 Task: Look for space in Thành Ph? Thái Nguyên, Vietnam from 1st June, 2023 to 9th June, 2023 for 6 adults in price range Rs.6000 to Rs.12000. Place can be entire place with 3 bedrooms having 3 beds and 3 bathrooms. Property type can be house, flat, guest house. Booking option can be shelf check-in. Required host language is English.
Action: Mouse moved to (455, 93)
Screenshot: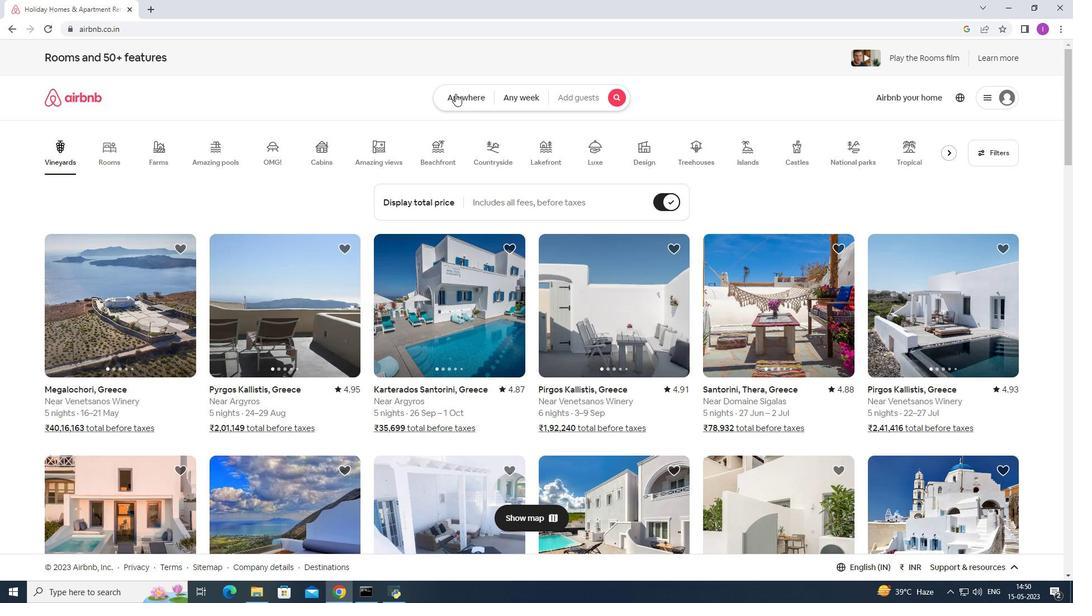 
Action: Mouse pressed left at (455, 93)
Screenshot: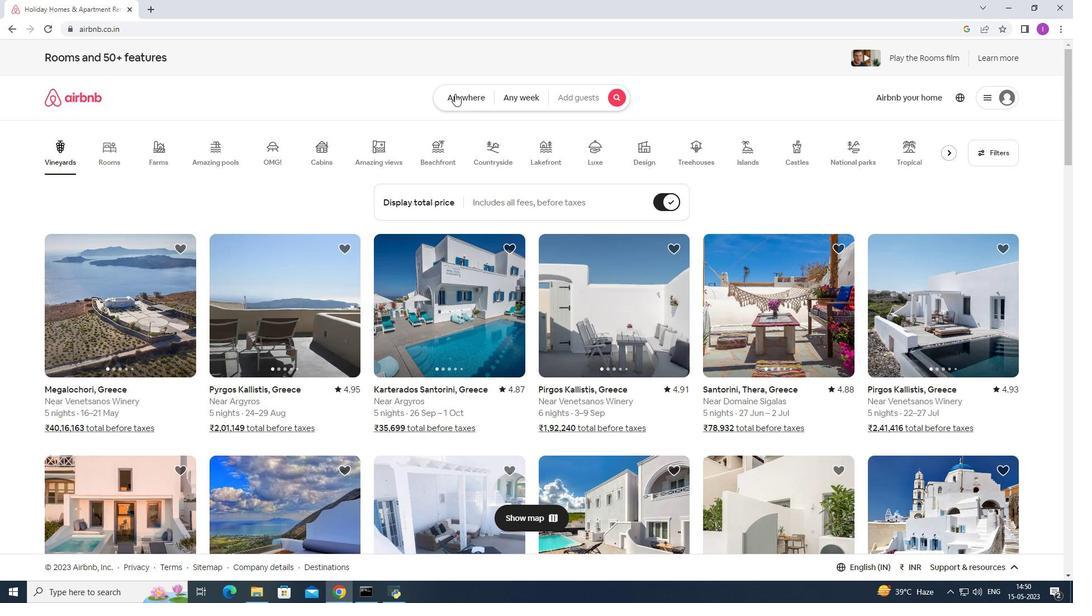 
Action: Mouse moved to (375, 143)
Screenshot: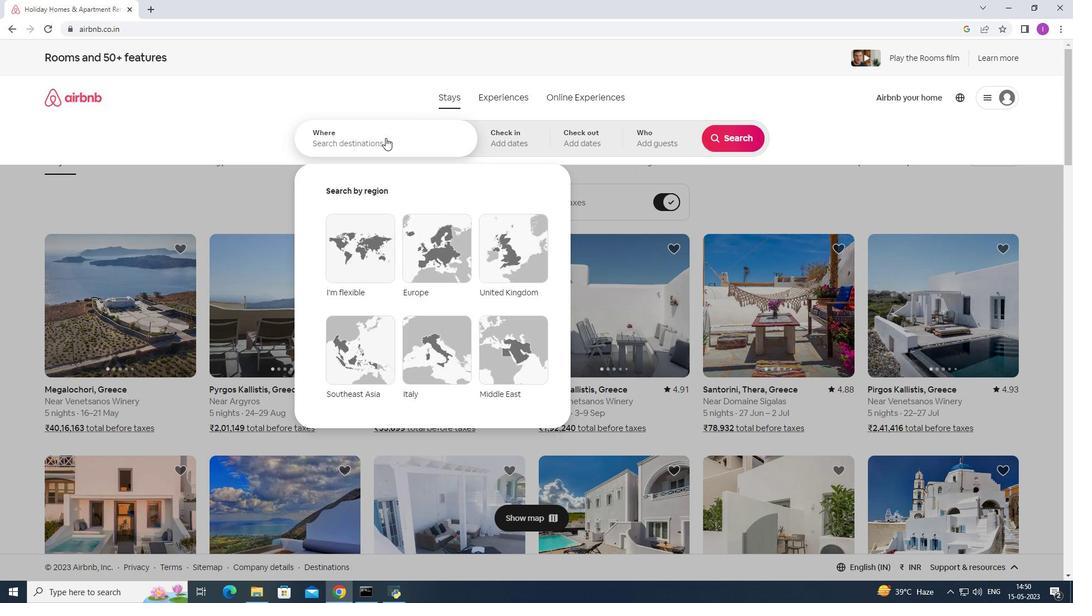 
Action: Mouse pressed left at (375, 143)
Screenshot: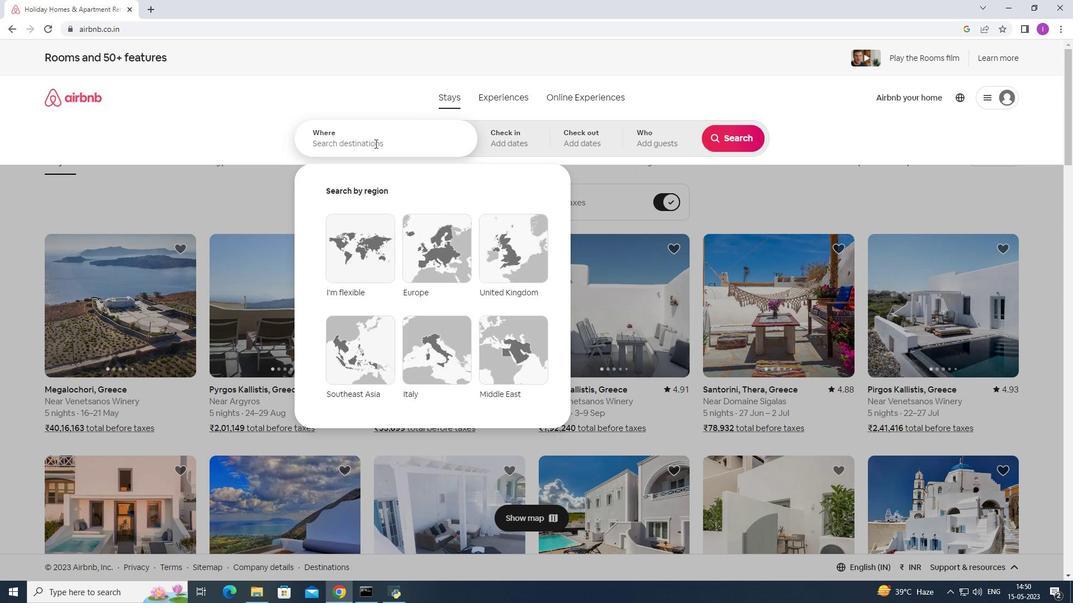 
Action: Mouse moved to (375, 140)
Screenshot: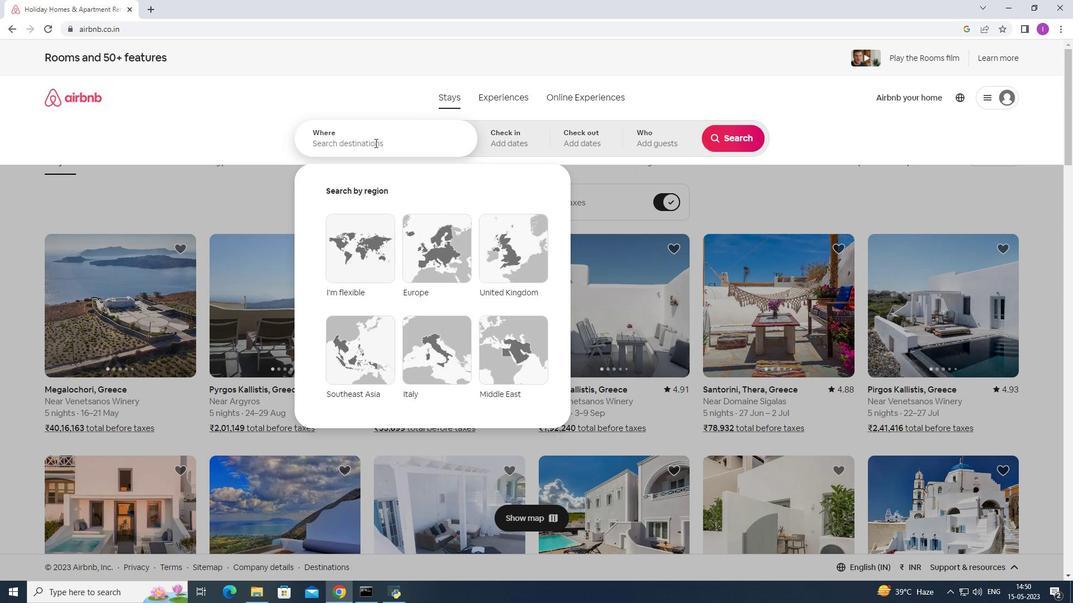 
Action: Key pressed <Key.shift><Key.shift><Key.shift>Thanh<Key.space>ph<Key.space>thi<Key.space><Key.shift>Nguyen
Screenshot: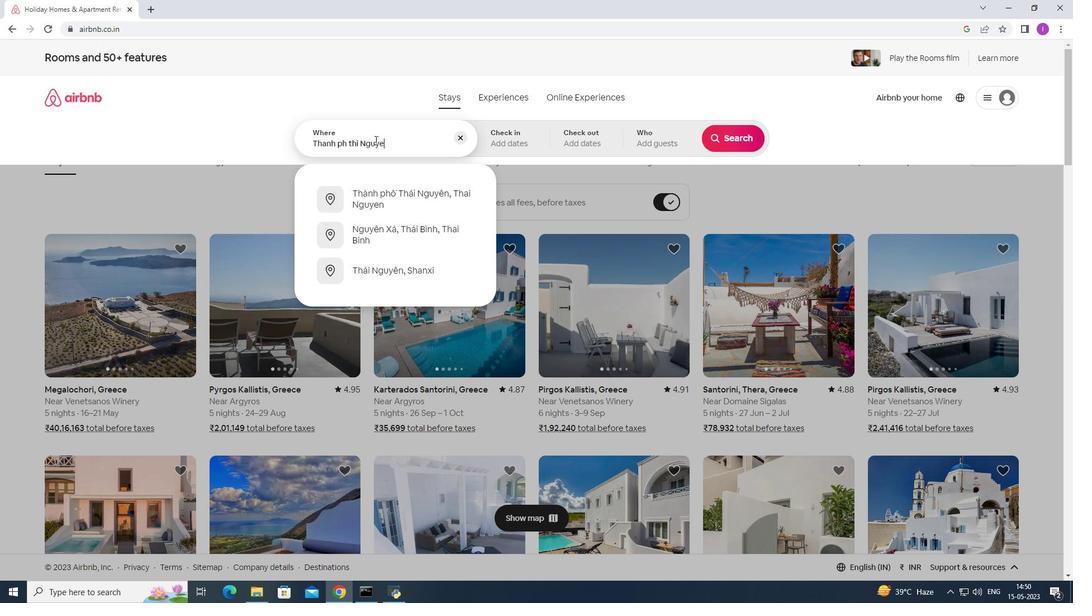 
Action: Mouse moved to (424, 192)
Screenshot: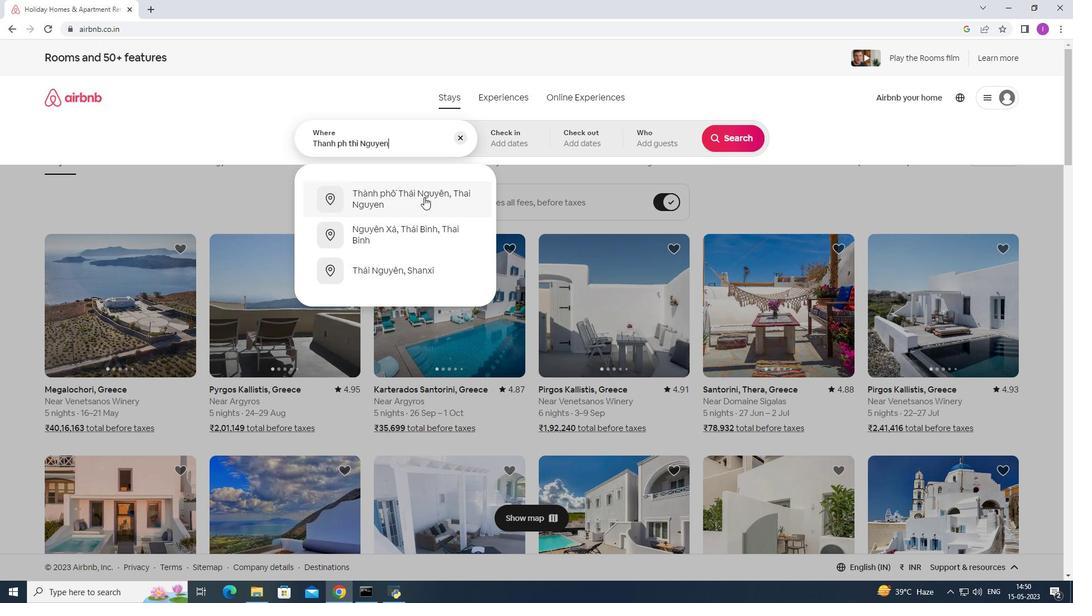 
Action: Mouse pressed left at (424, 192)
Screenshot: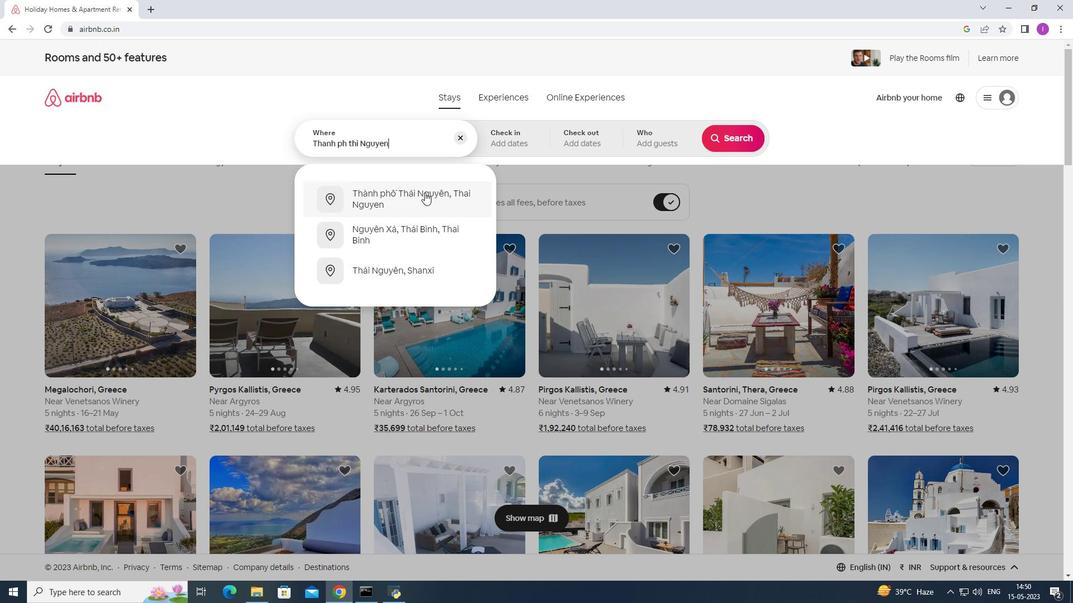 
Action: Mouse moved to (597, 142)
Screenshot: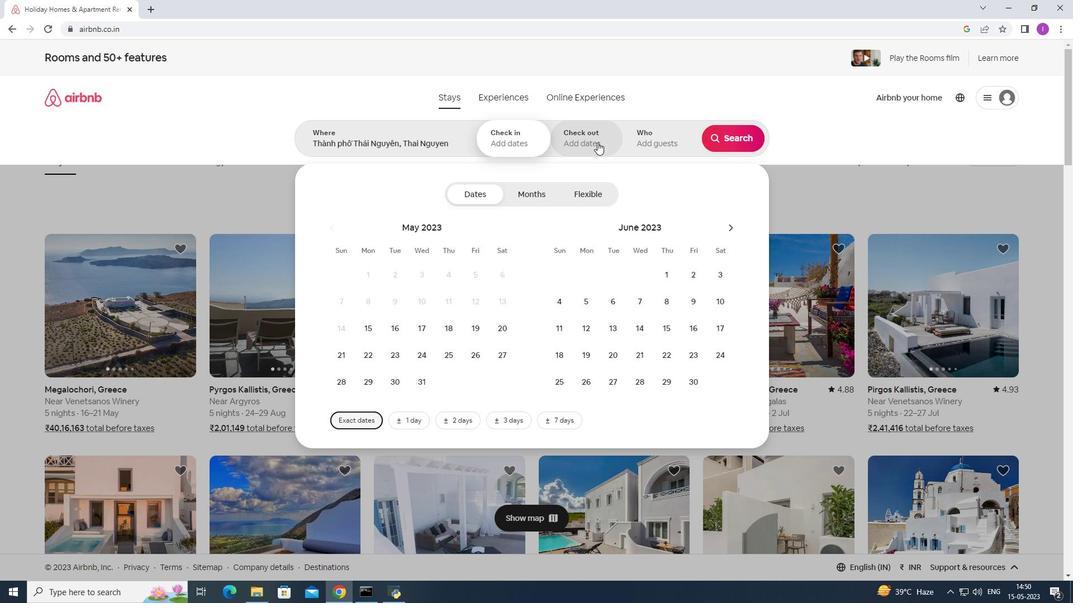 
Action: Mouse pressed left at (597, 142)
Screenshot: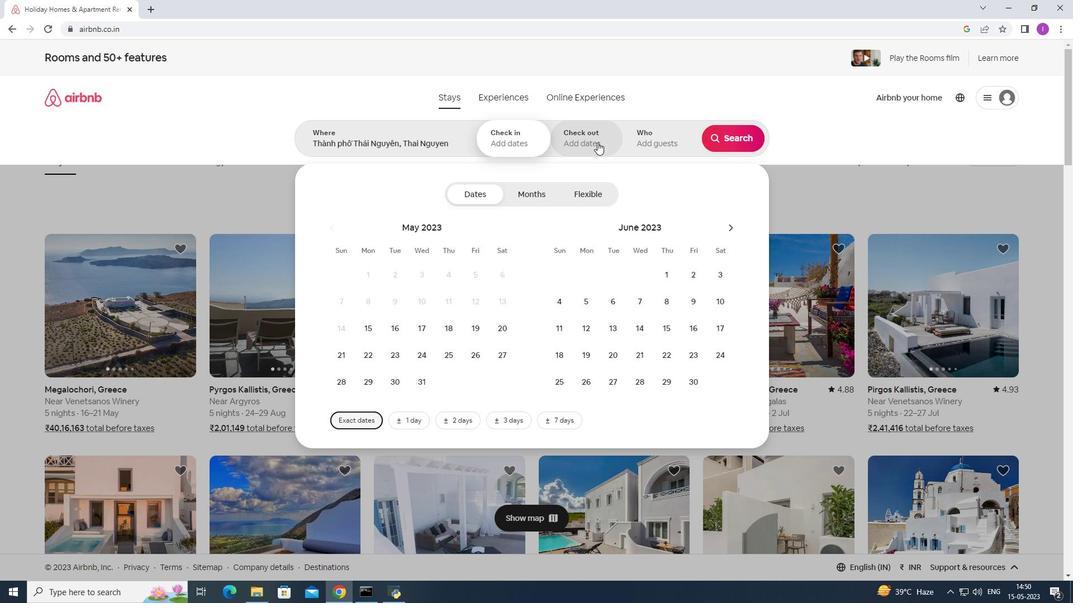 
Action: Mouse moved to (727, 229)
Screenshot: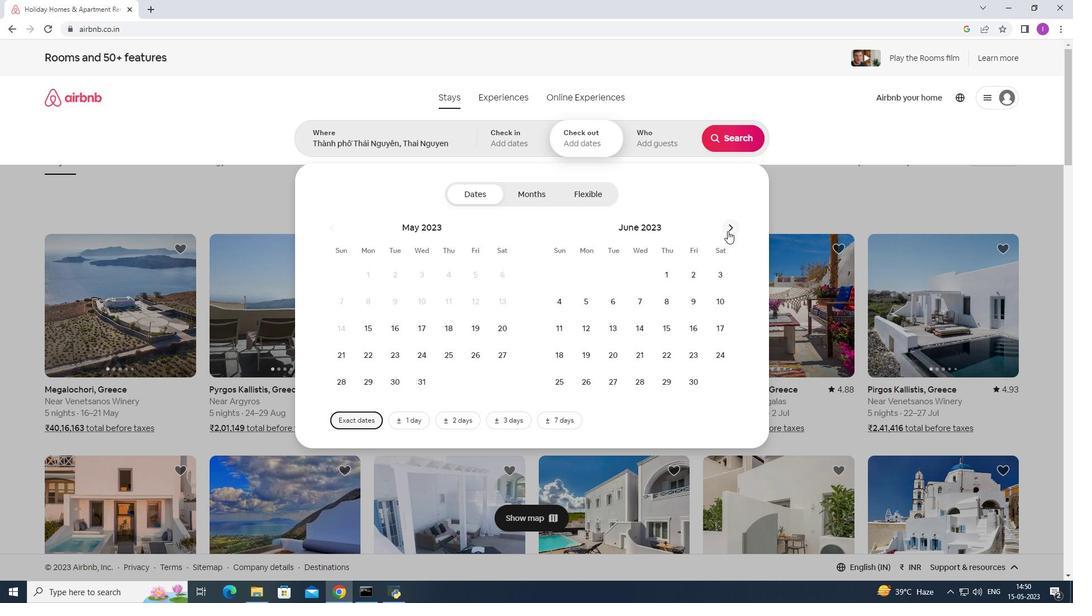 
Action: Mouse pressed left at (727, 229)
Screenshot: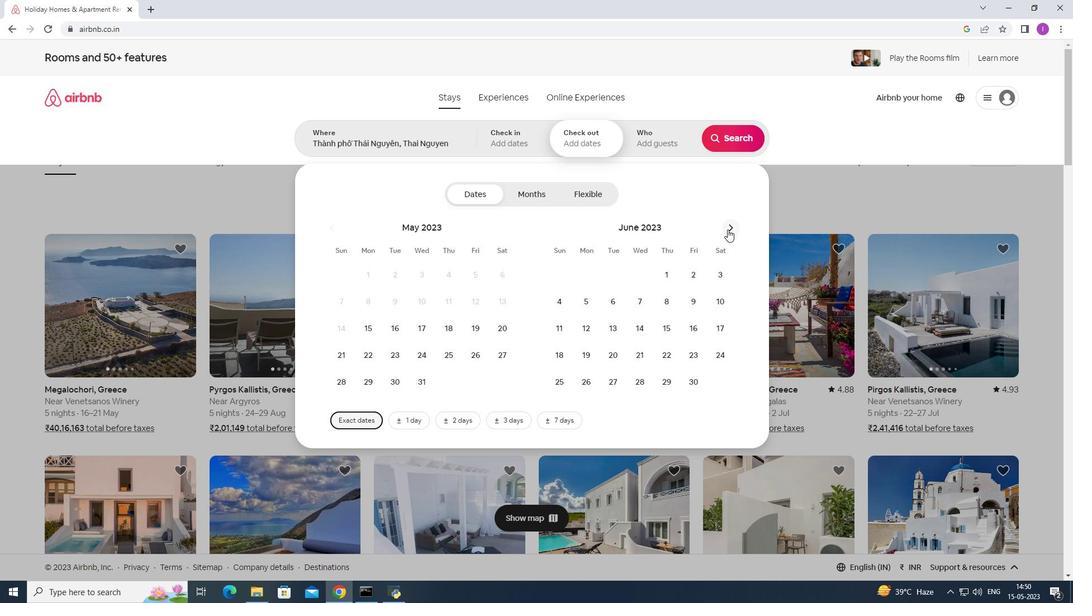 
Action: Mouse moved to (443, 276)
Screenshot: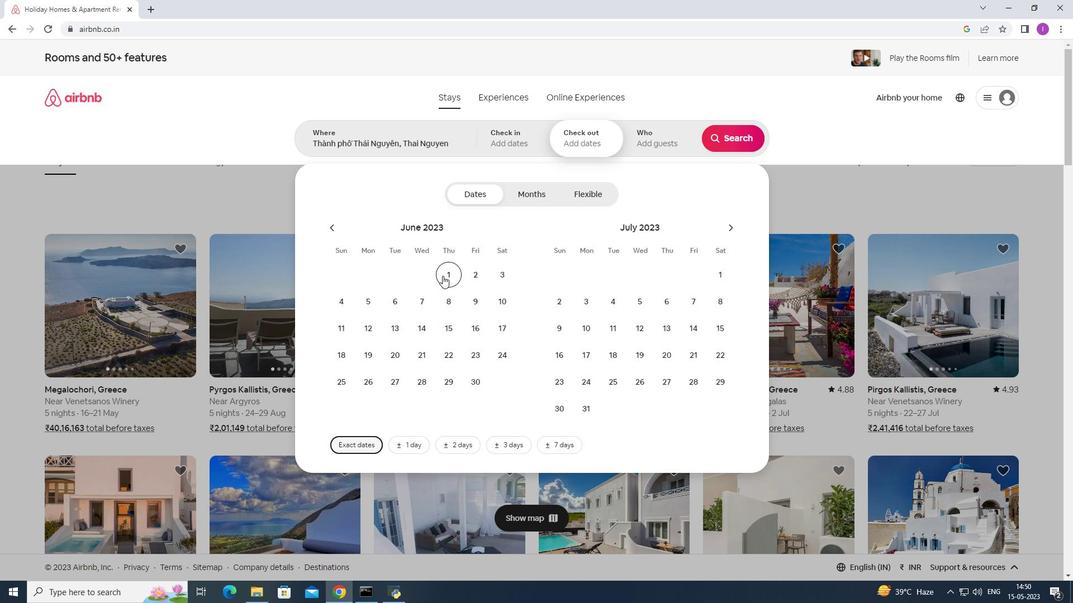 
Action: Mouse pressed left at (443, 276)
Screenshot: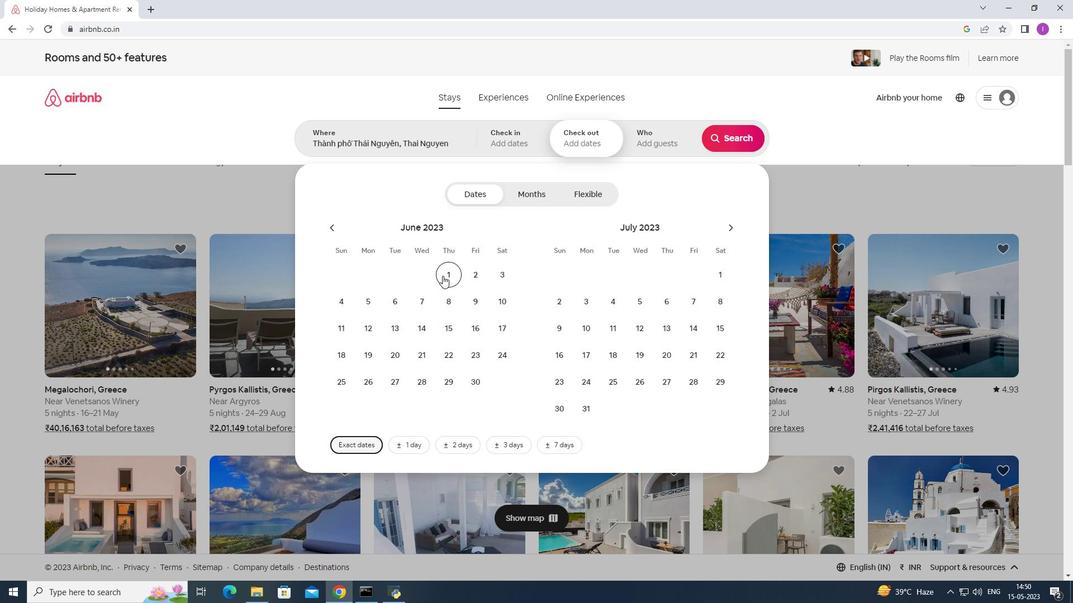 
Action: Mouse moved to (476, 308)
Screenshot: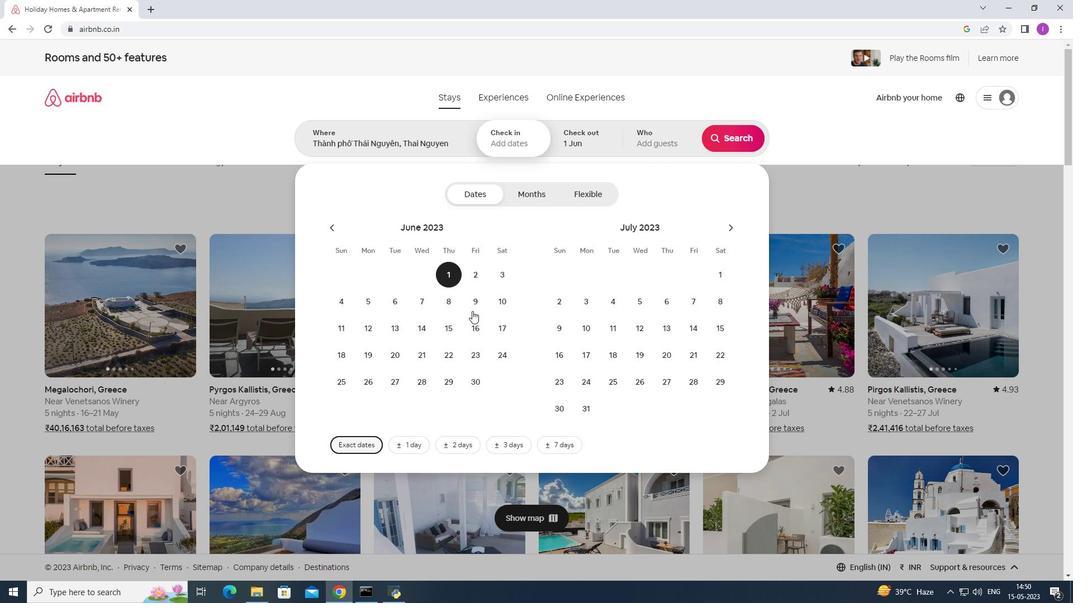 
Action: Mouse pressed left at (476, 308)
Screenshot: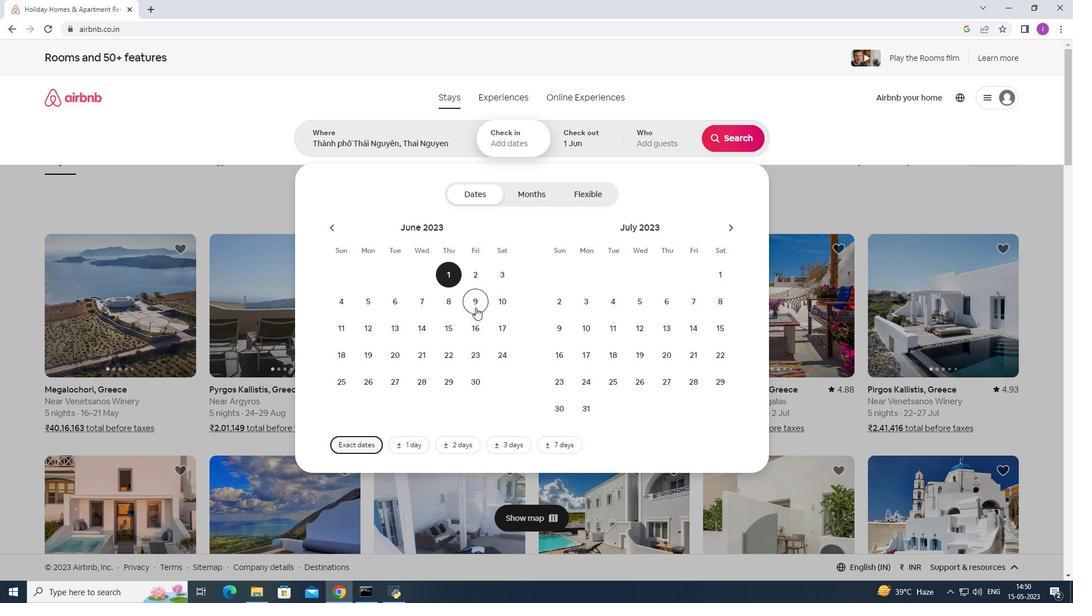 
Action: Mouse moved to (447, 280)
Screenshot: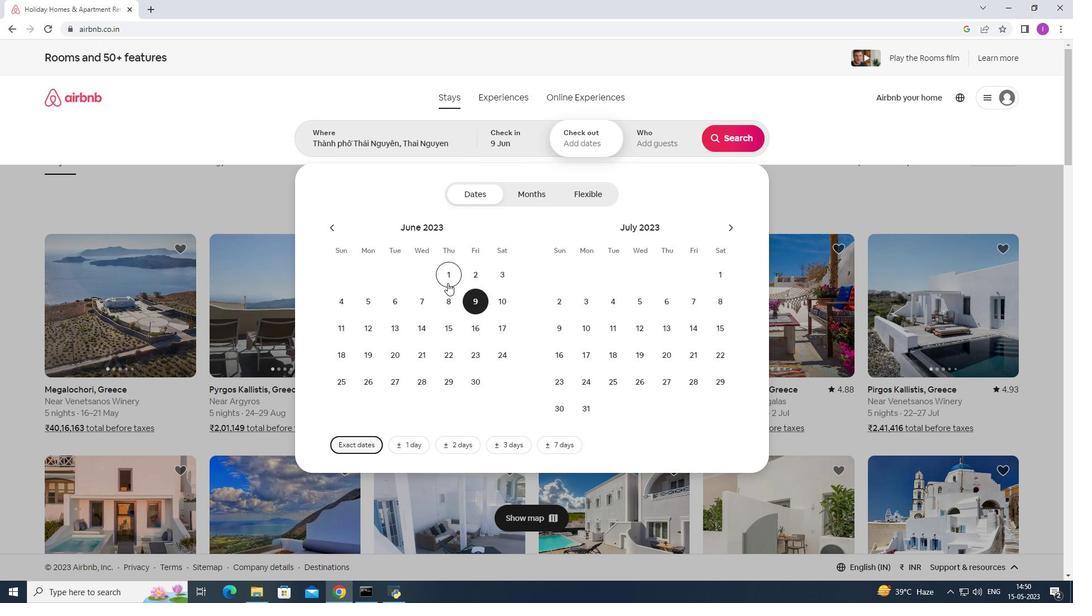 
Action: Mouse pressed left at (447, 280)
Screenshot: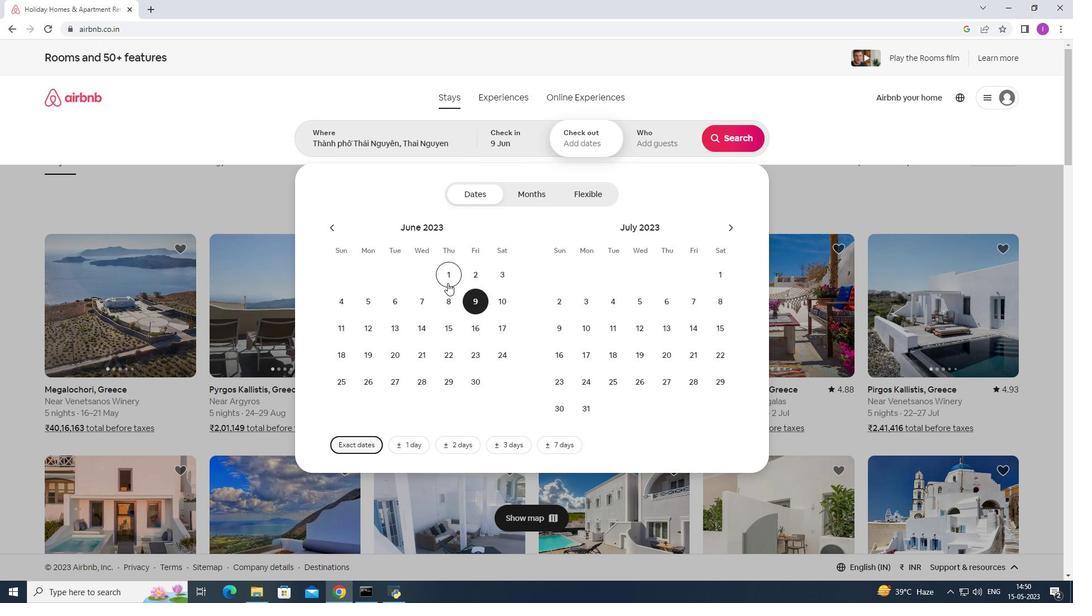 
Action: Mouse moved to (474, 294)
Screenshot: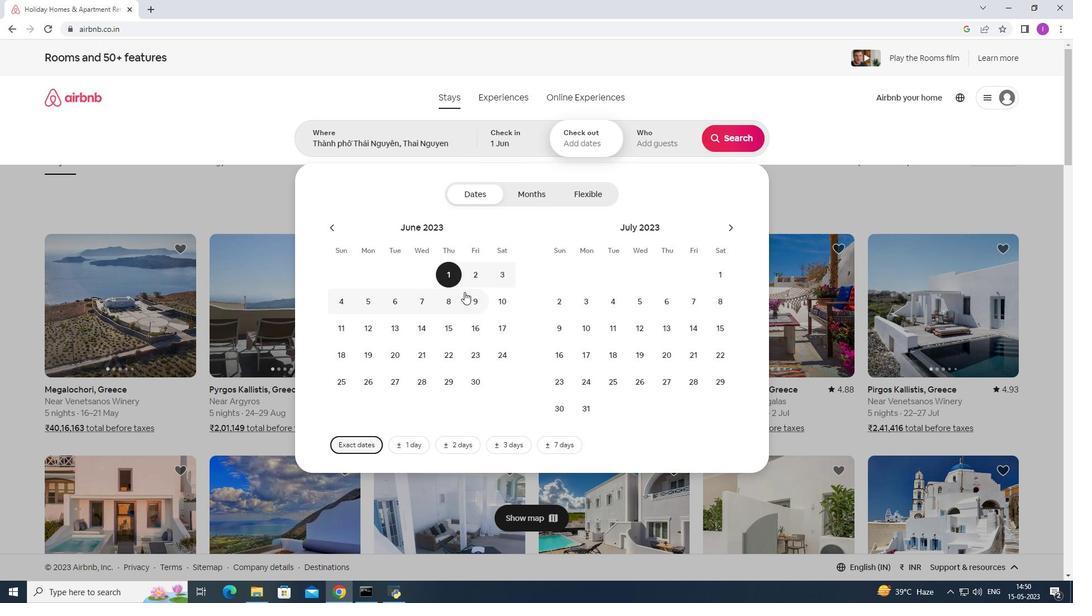 
Action: Mouse pressed left at (474, 294)
Screenshot: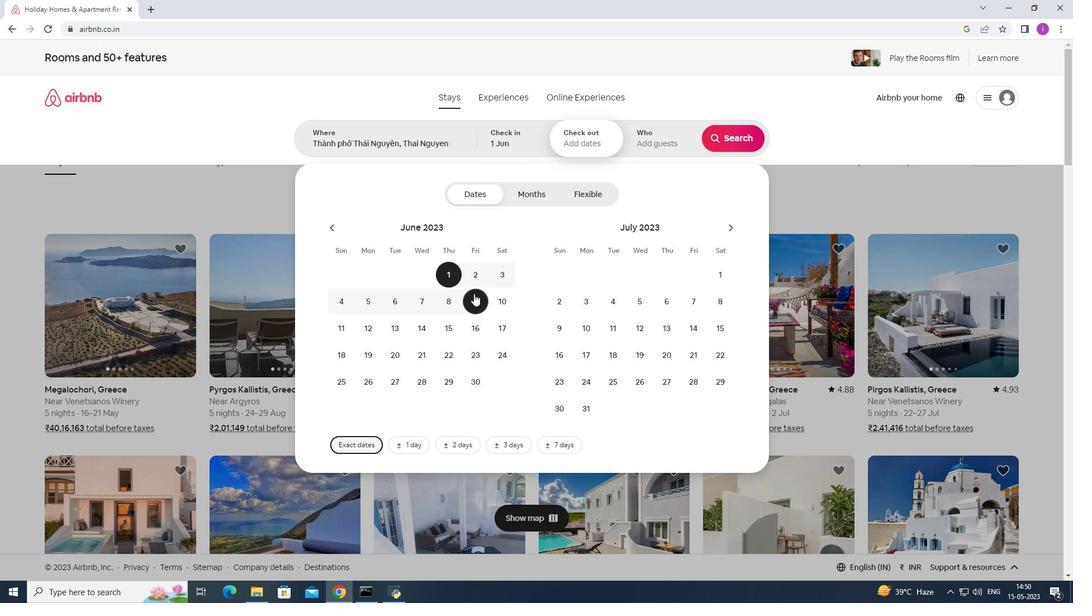 
Action: Mouse moved to (656, 141)
Screenshot: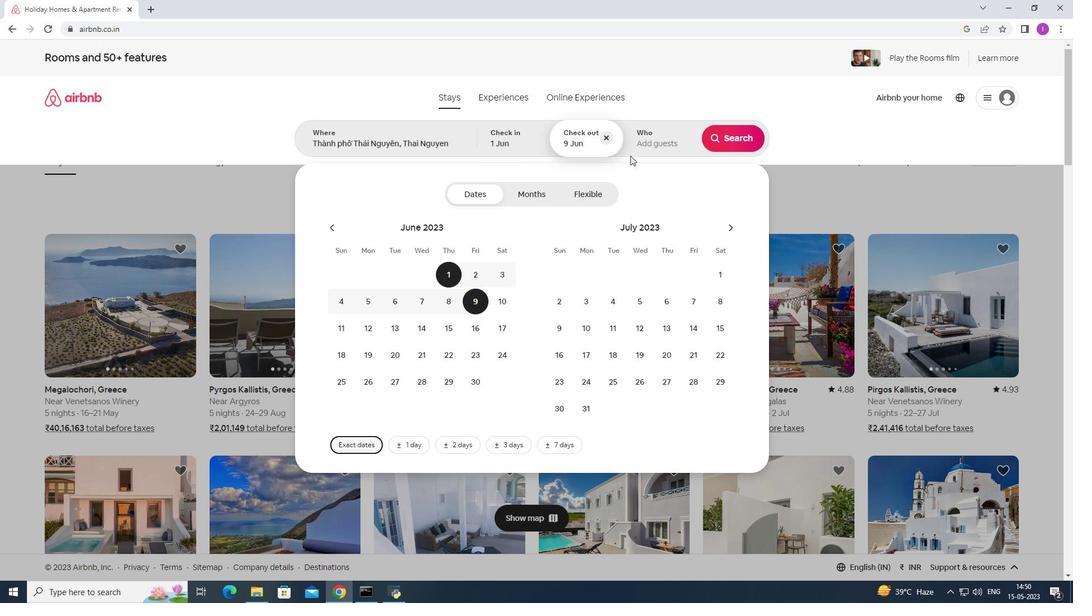 
Action: Mouse pressed left at (656, 141)
Screenshot: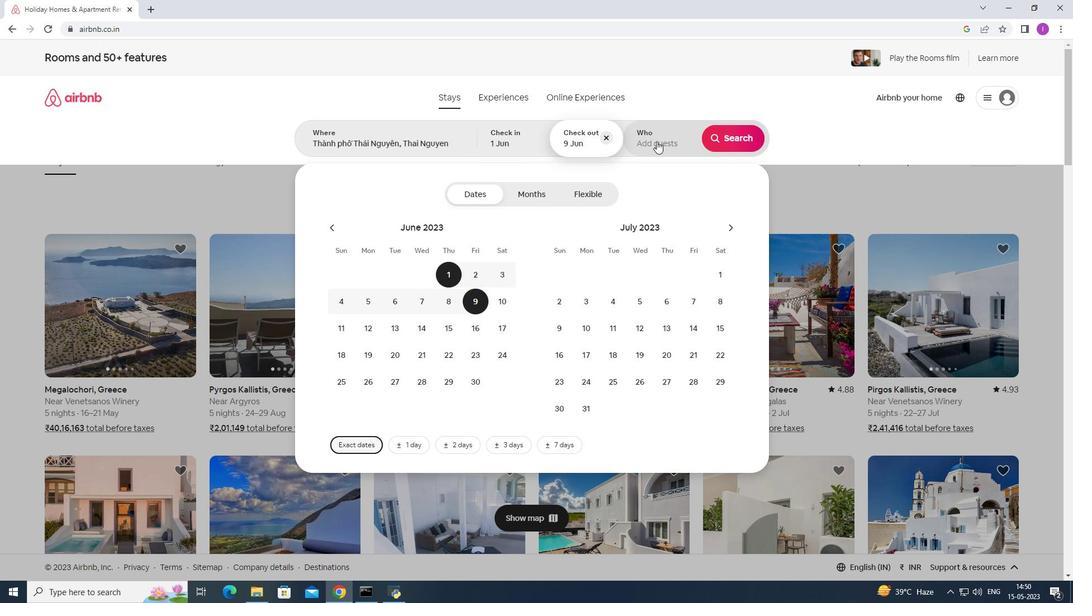 
Action: Mouse moved to (742, 199)
Screenshot: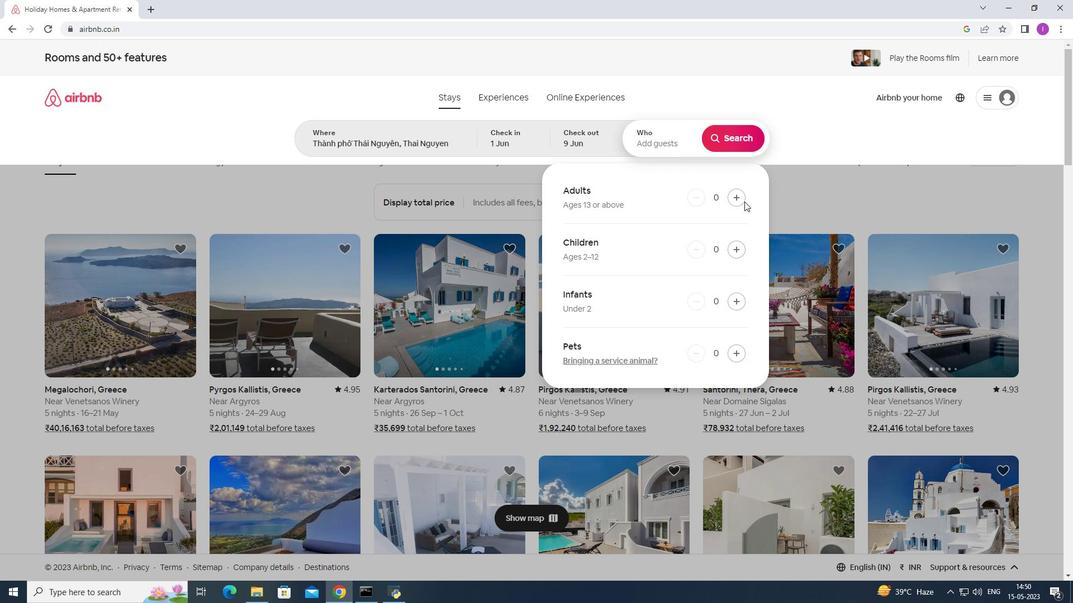 
Action: Mouse pressed left at (742, 199)
Screenshot: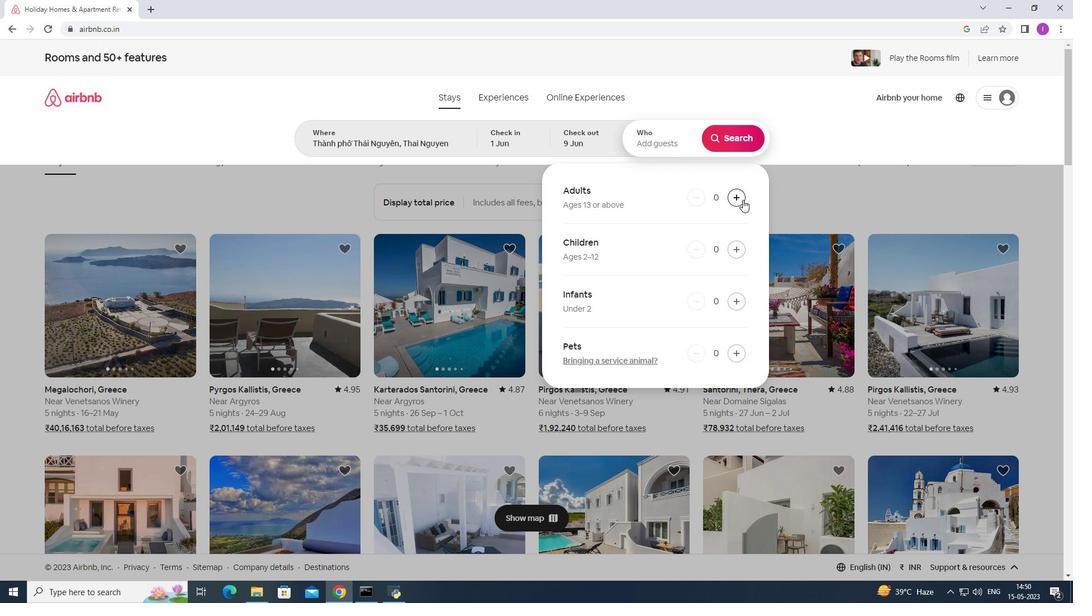 
Action: Mouse pressed left at (742, 199)
Screenshot: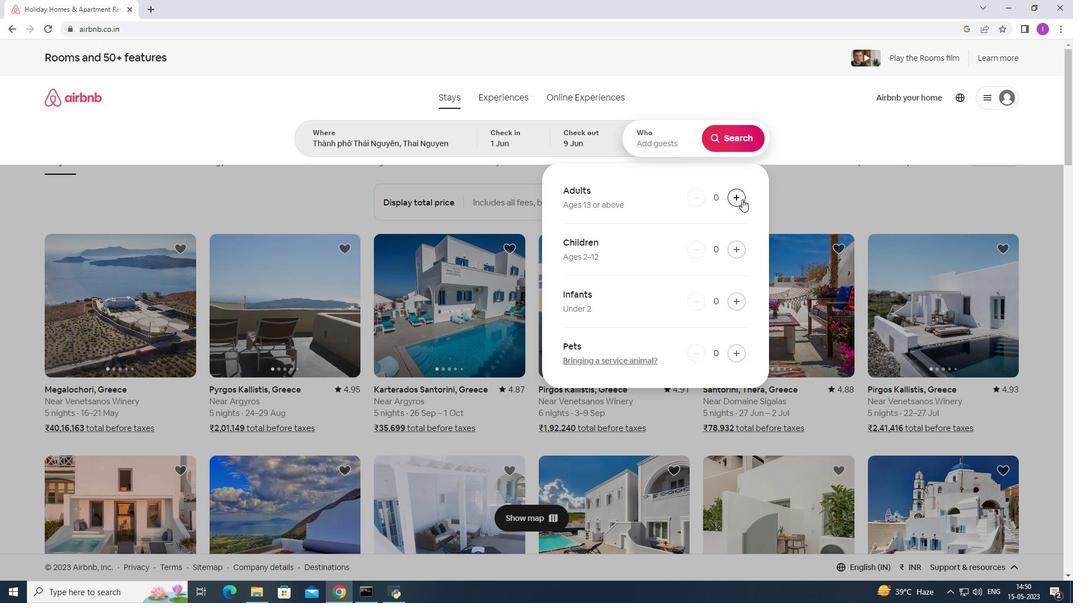 
Action: Mouse pressed left at (742, 199)
Screenshot: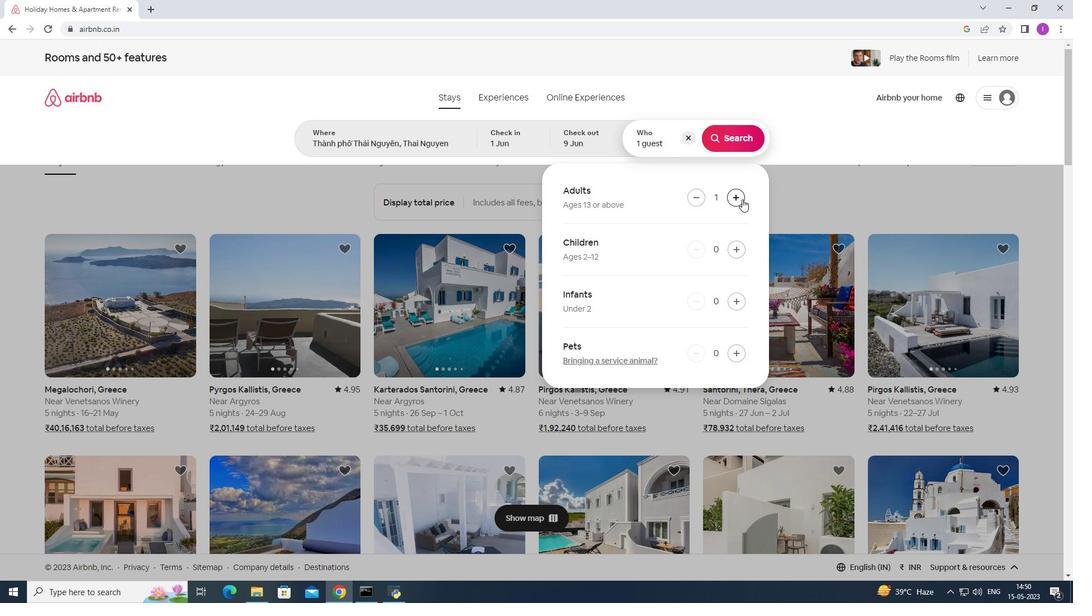 
Action: Mouse pressed left at (742, 199)
Screenshot: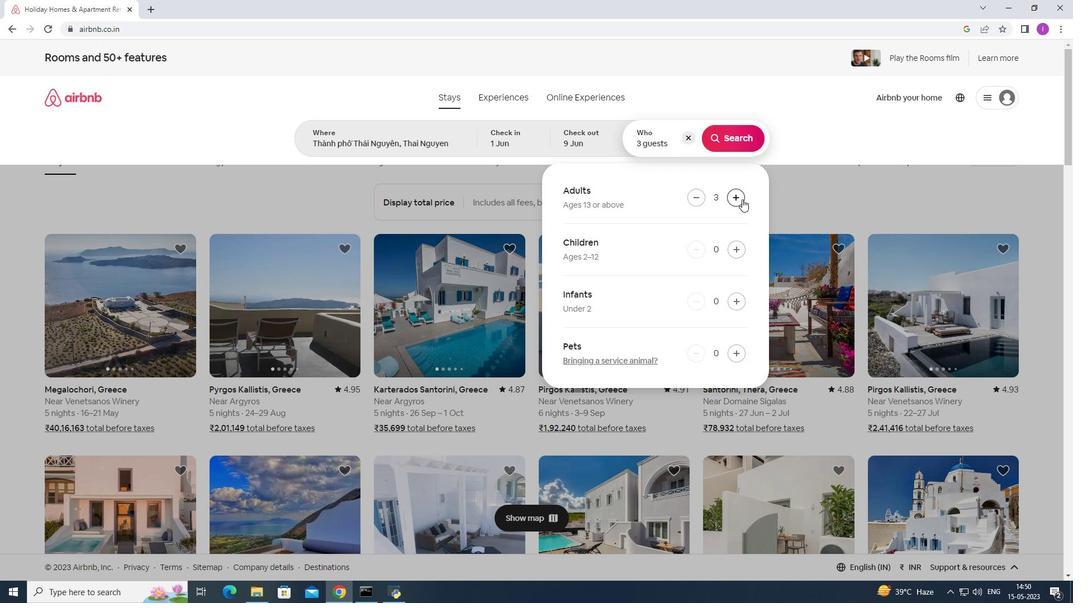 
Action: Mouse pressed left at (742, 199)
Screenshot: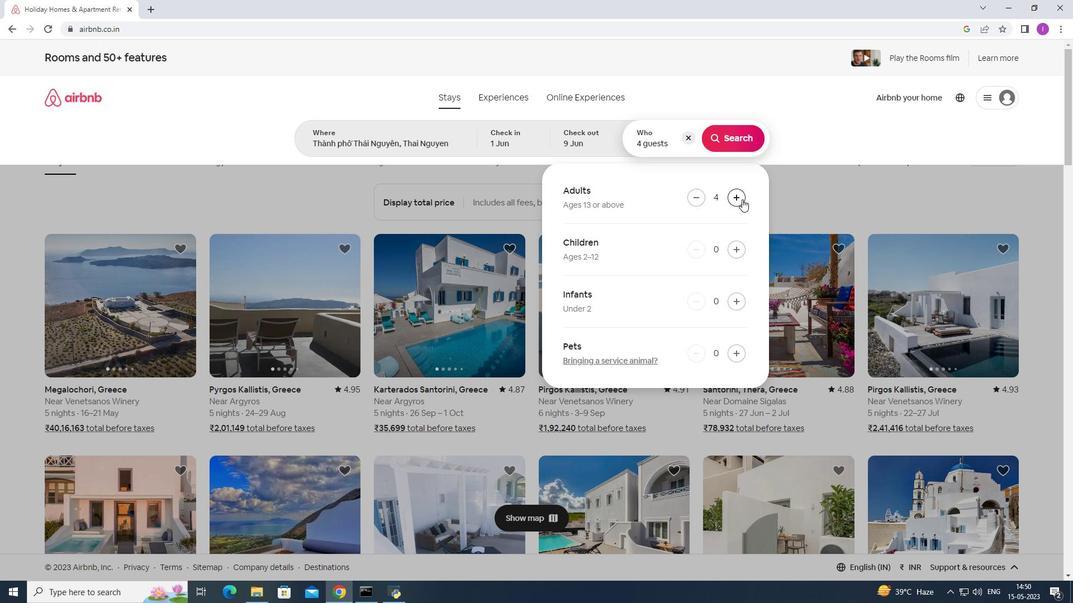
Action: Mouse moved to (739, 199)
Screenshot: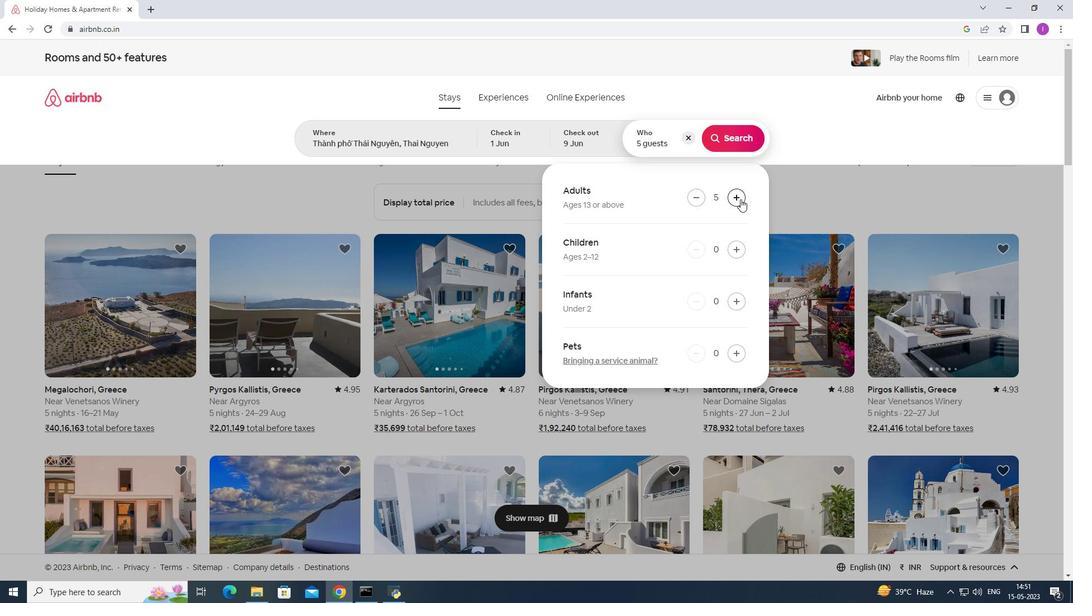 
Action: Mouse pressed left at (739, 199)
Screenshot: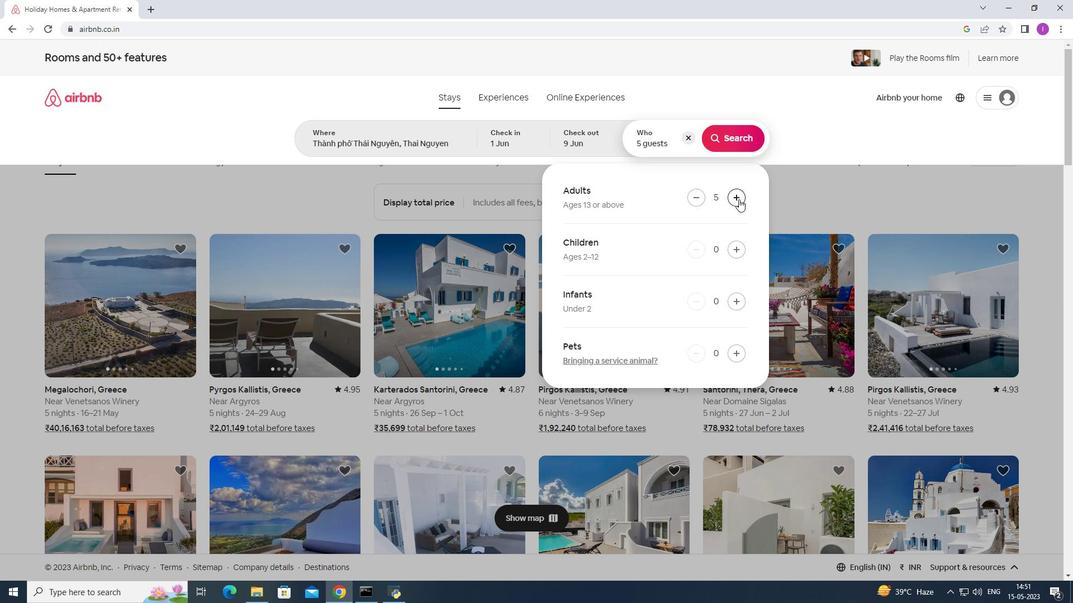 
Action: Mouse moved to (724, 144)
Screenshot: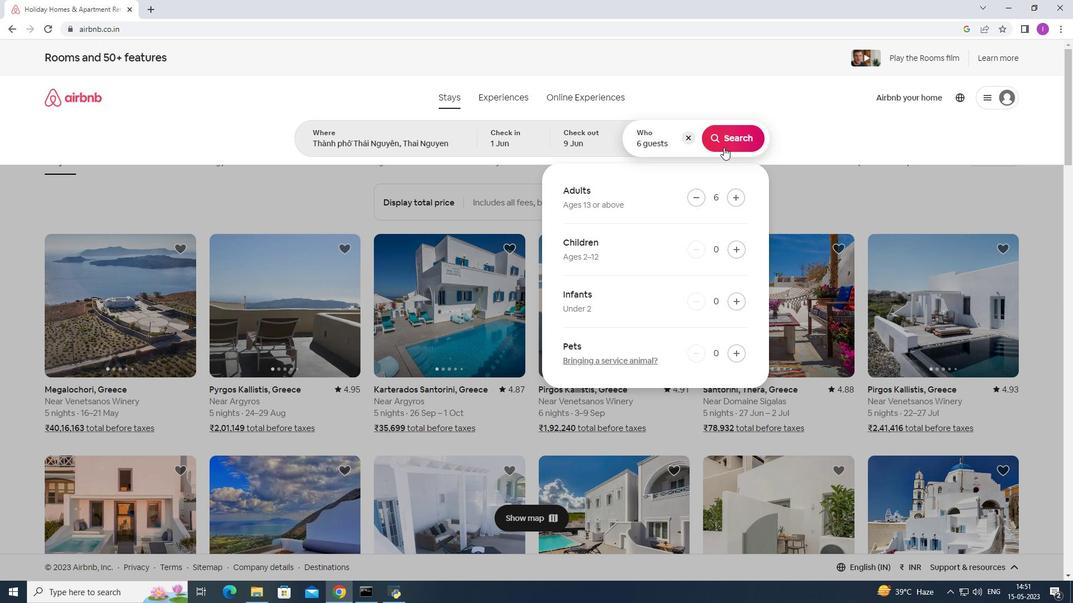 
Action: Mouse pressed left at (724, 144)
Screenshot: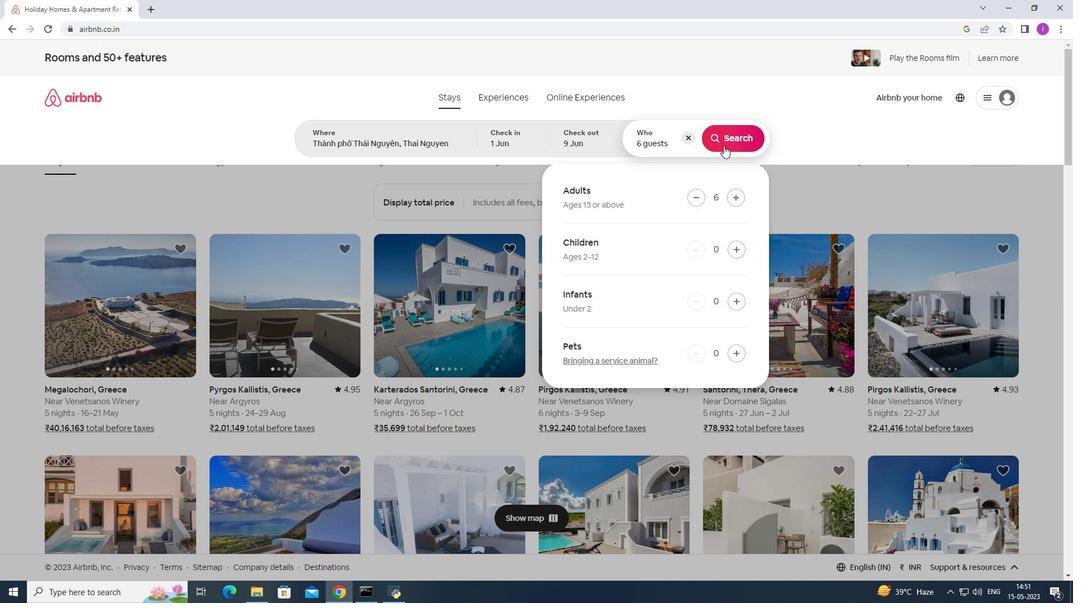 
Action: Mouse moved to (1011, 107)
Screenshot: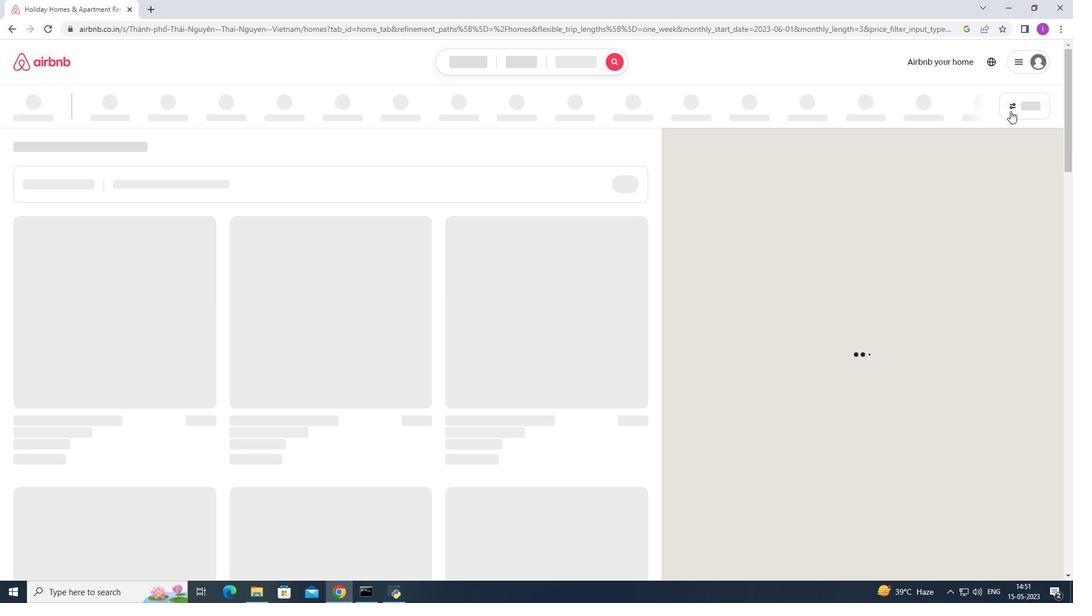 
Action: Mouse pressed left at (1011, 107)
Screenshot: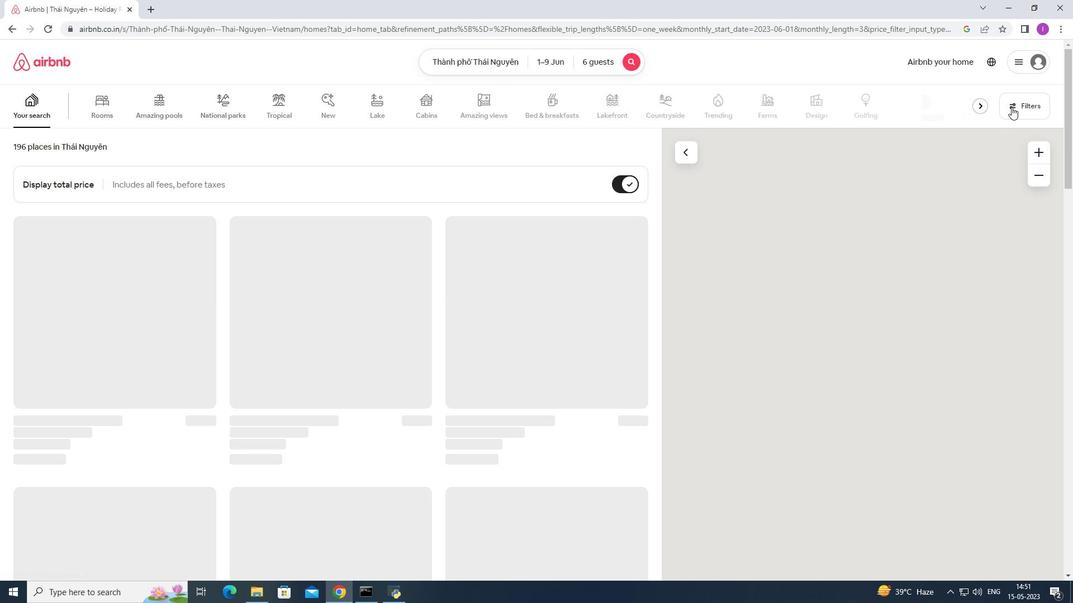 
Action: Mouse moved to (609, 382)
Screenshot: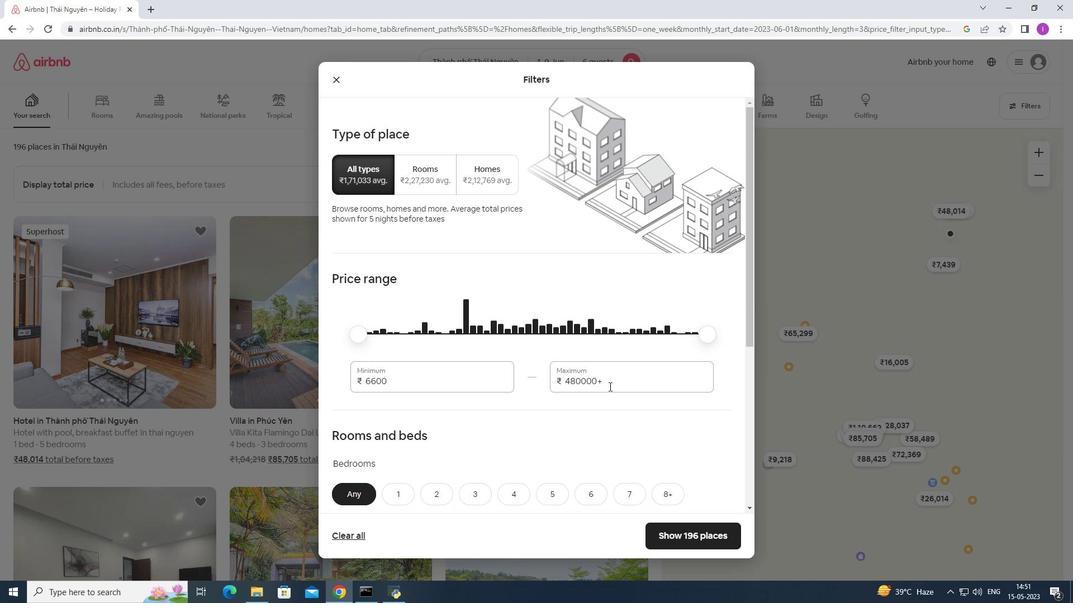 
Action: Mouse pressed left at (609, 382)
Screenshot: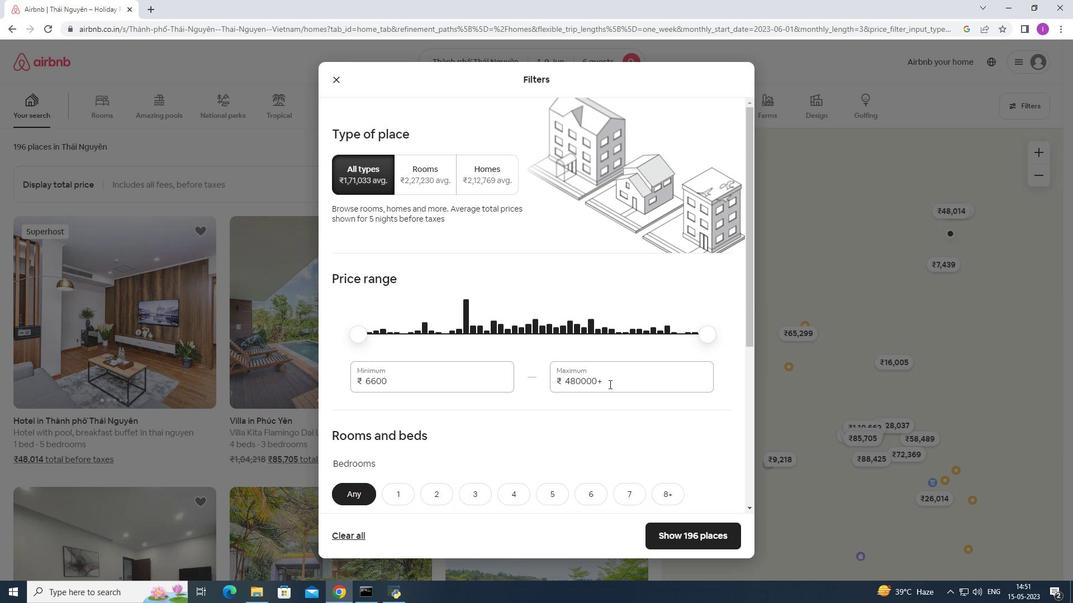
Action: Mouse moved to (649, 346)
Screenshot: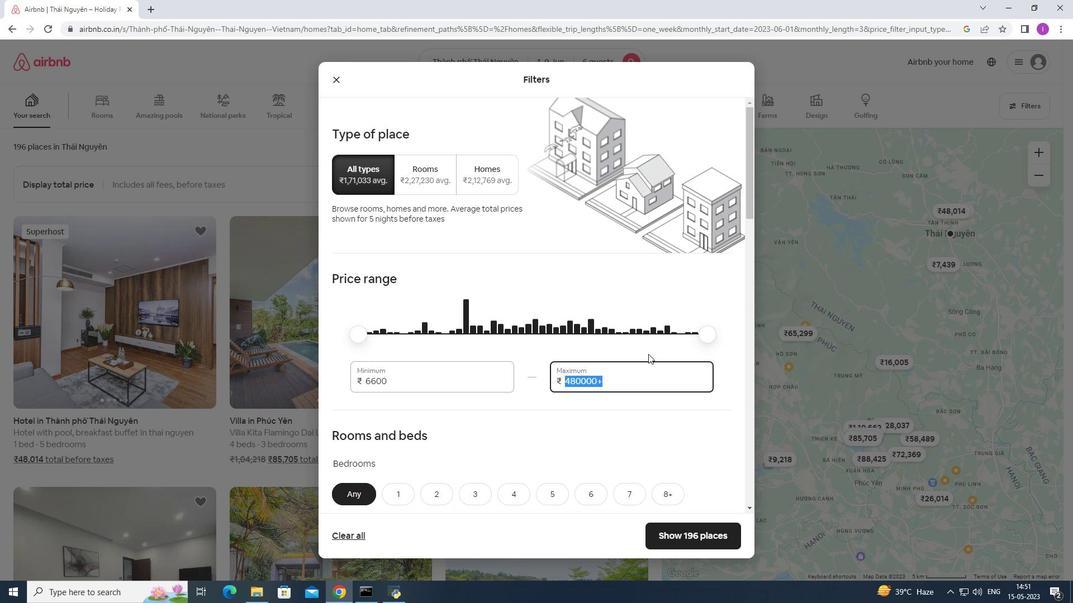 
Action: Key pressed 1
Screenshot: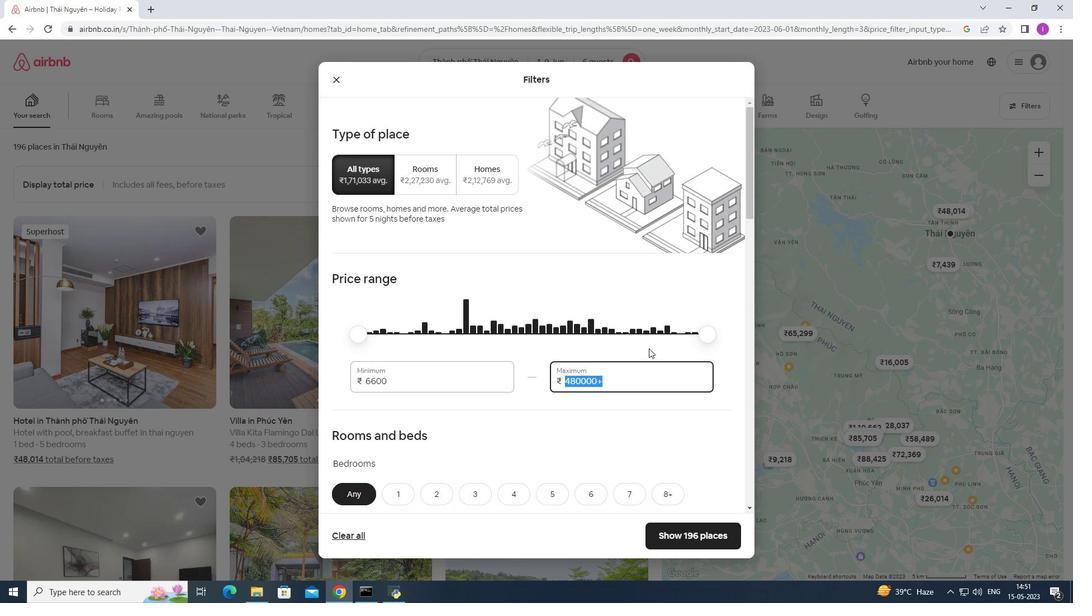 
Action: Mouse moved to (652, 344)
Screenshot: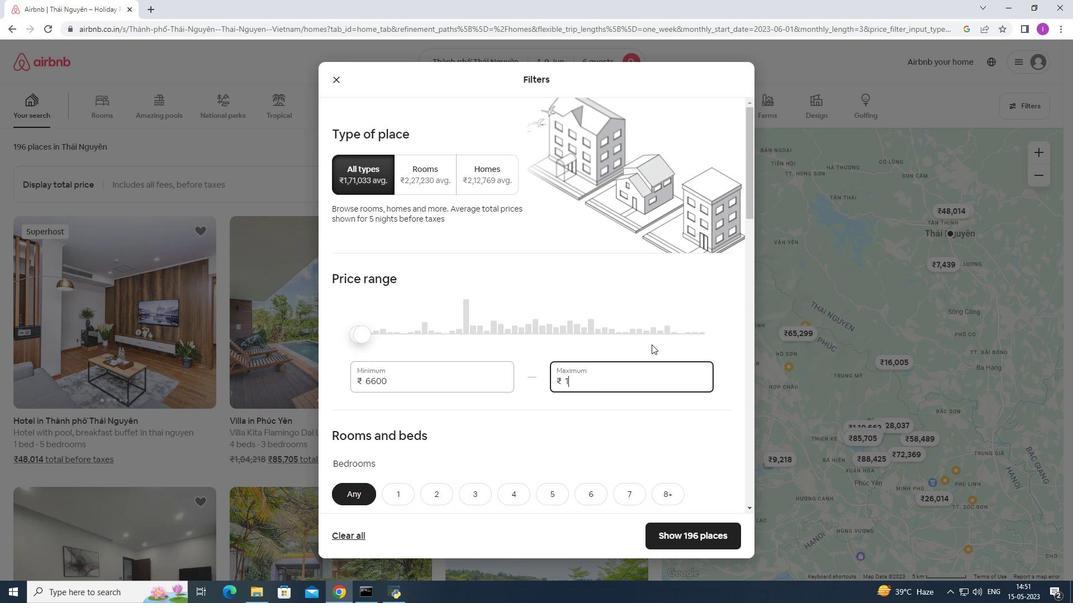 
Action: Key pressed 2
Screenshot: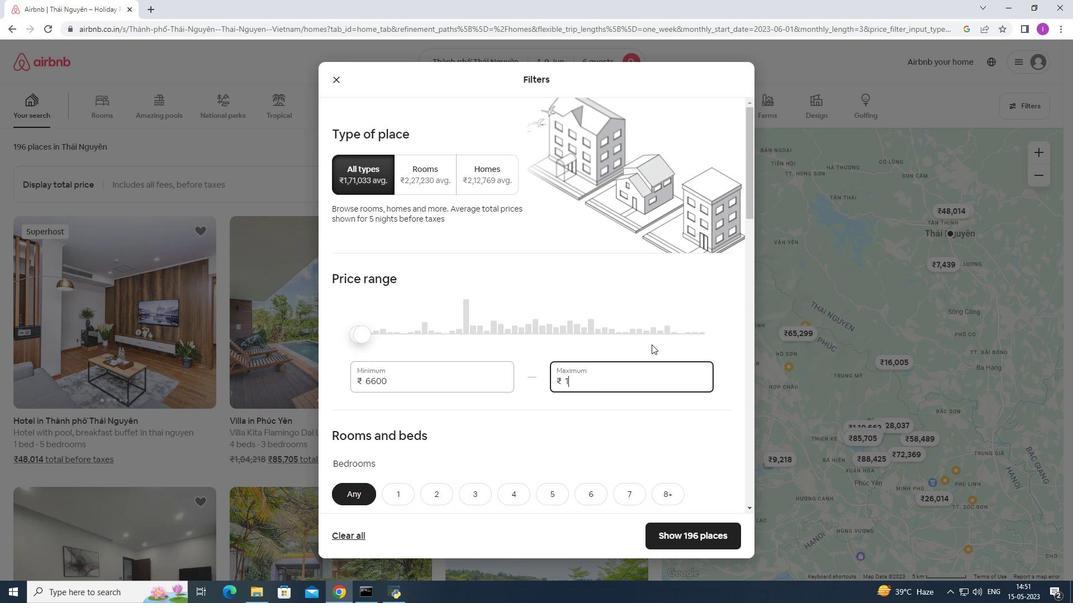 
Action: Mouse moved to (661, 348)
Screenshot: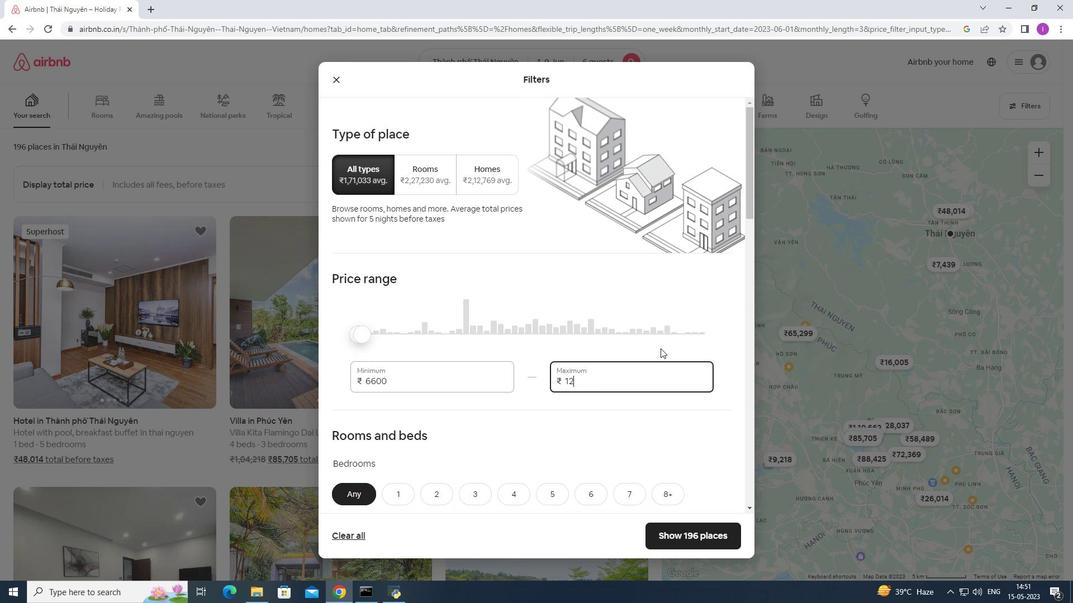 
Action: Key pressed 00
Screenshot: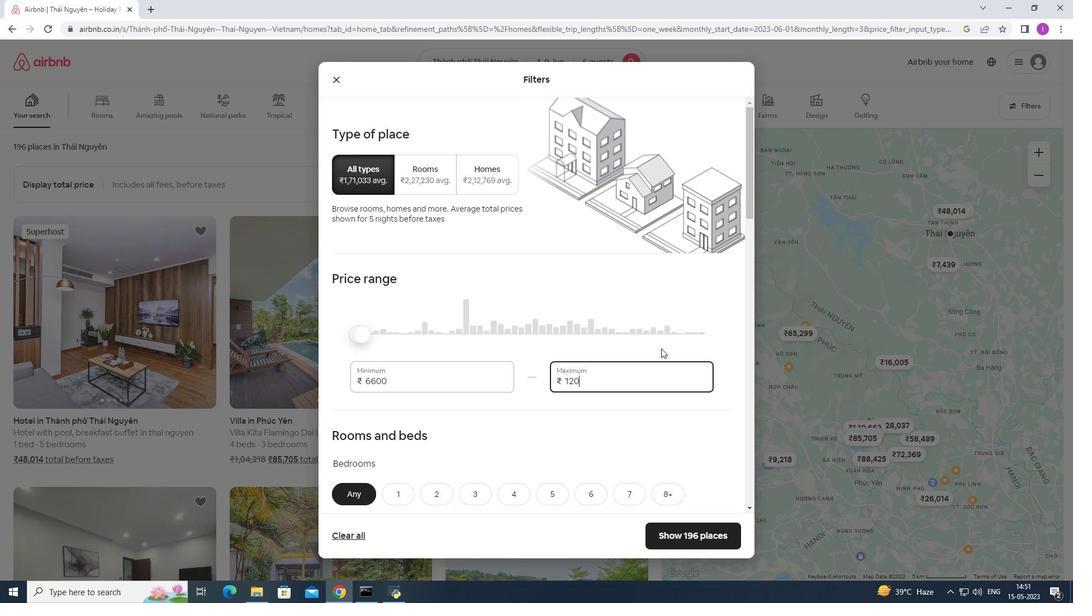 
Action: Mouse moved to (661, 348)
Screenshot: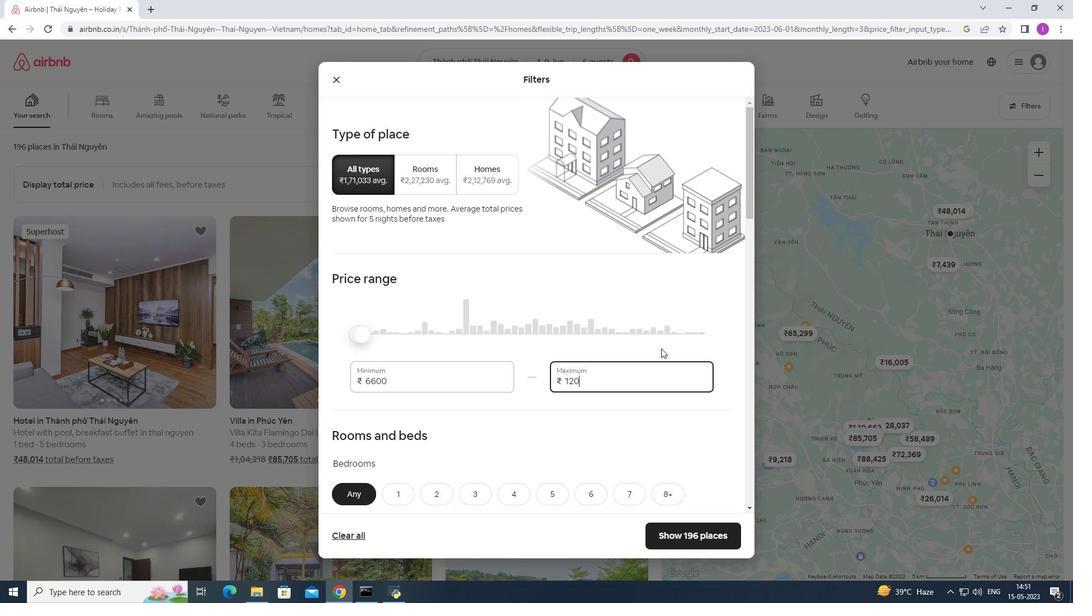 
Action: Key pressed 0
Screenshot: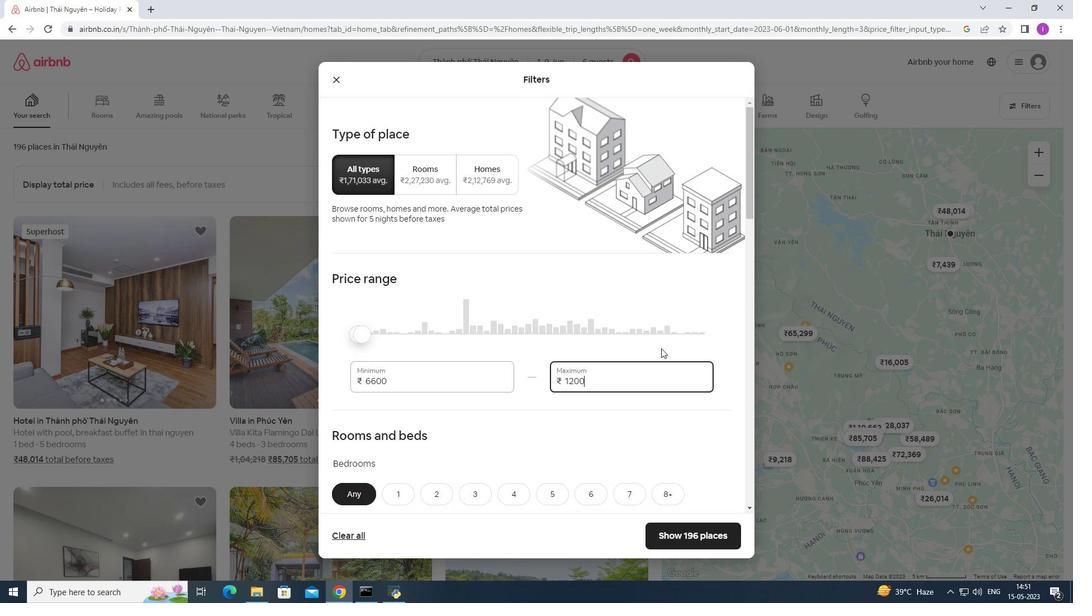 
Action: Mouse moved to (400, 384)
Screenshot: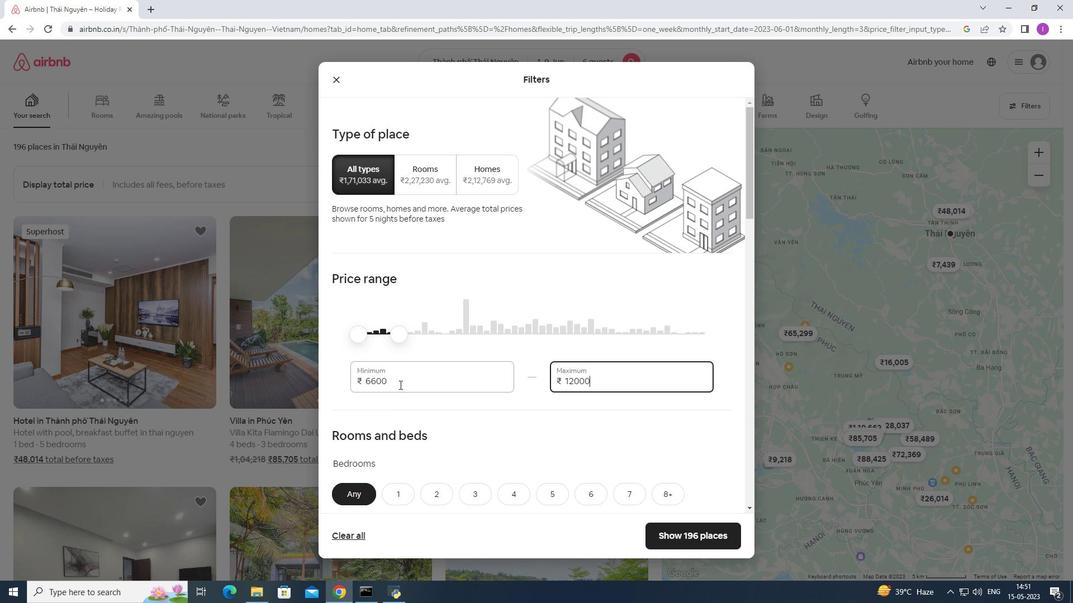 
Action: Mouse pressed left at (400, 384)
Screenshot: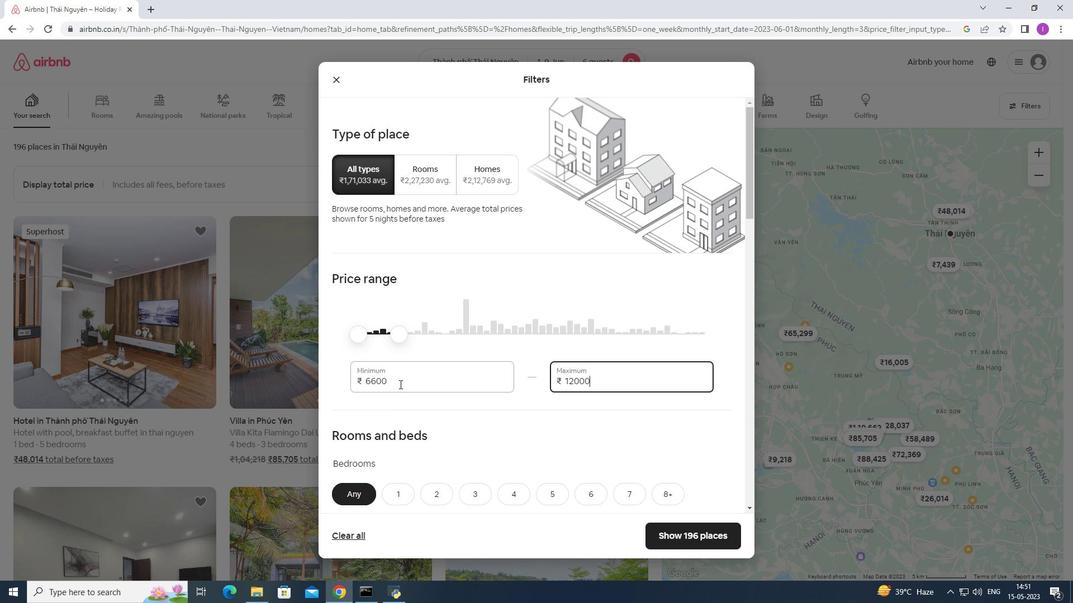 
Action: Mouse moved to (529, 384)
Screenshot: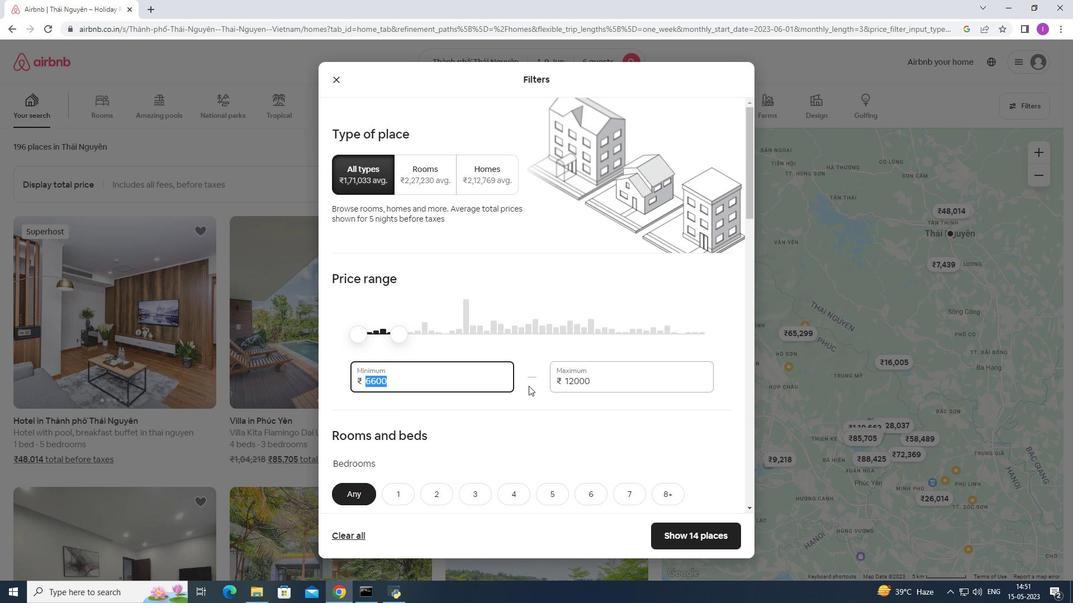 
Action: Key pressed 6000
Screenshot: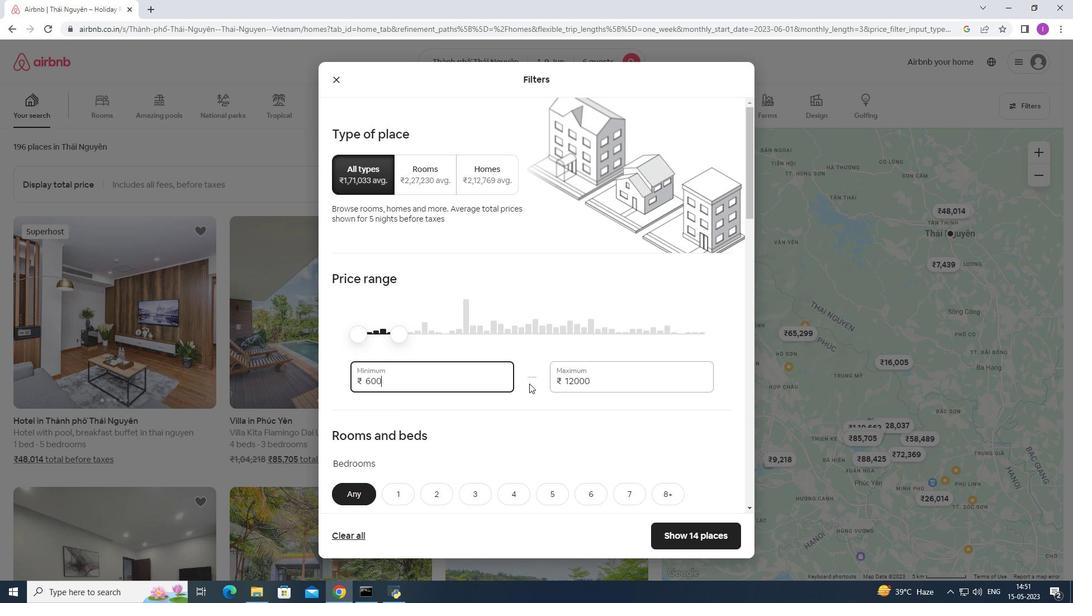 
Action: Mouse moved to (522, 398)
Screenshot: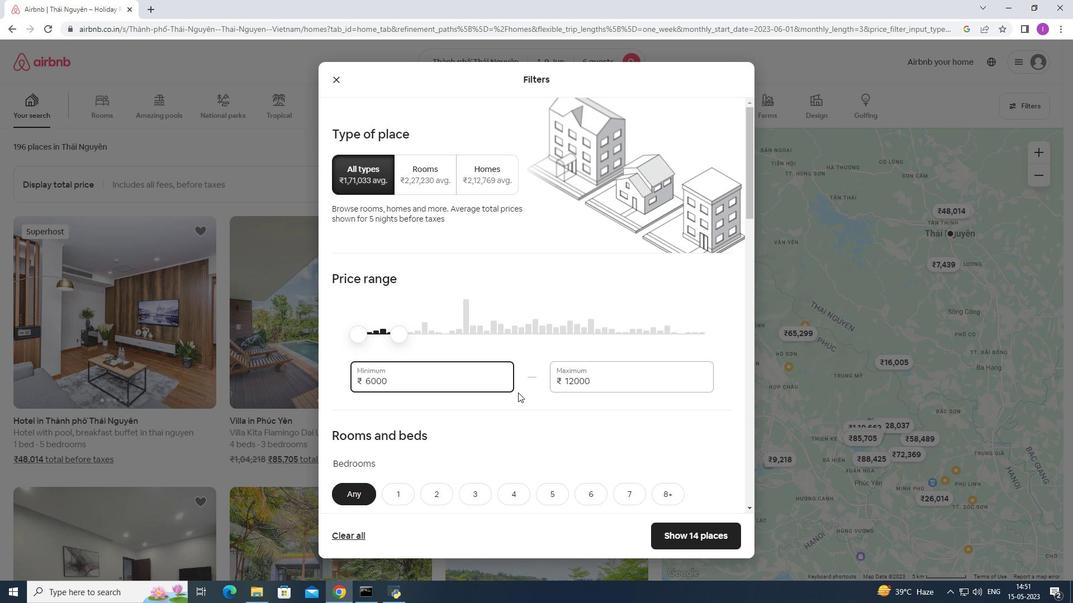 
Action: Mouse scrolled (522, 397) with delta (0, 0)
Screenshot: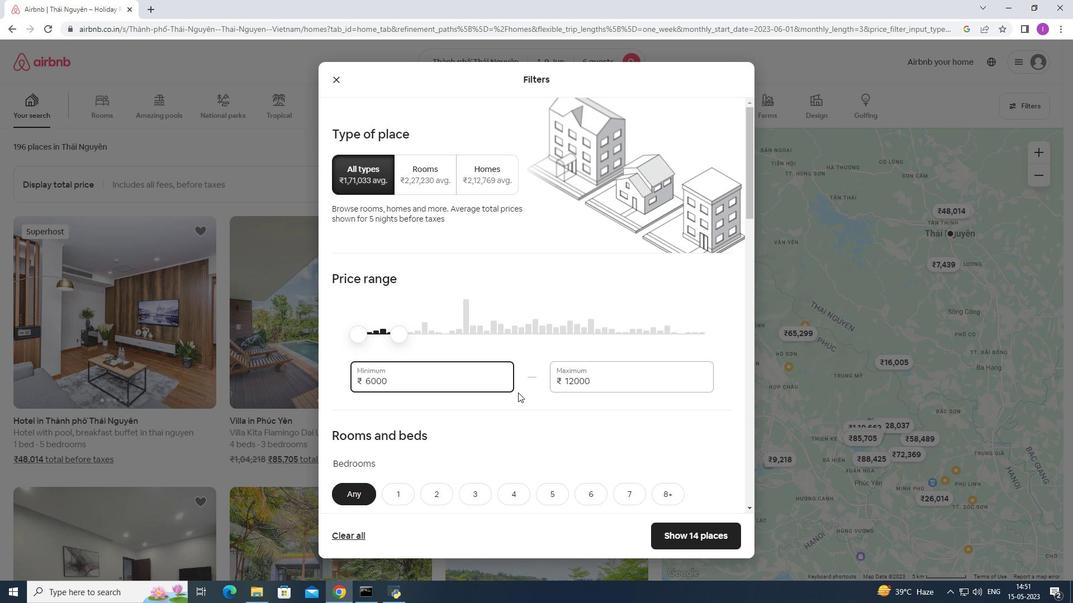 
Action: Mouse scrolled (522, 397) with delta (0, 0)
Screenshot: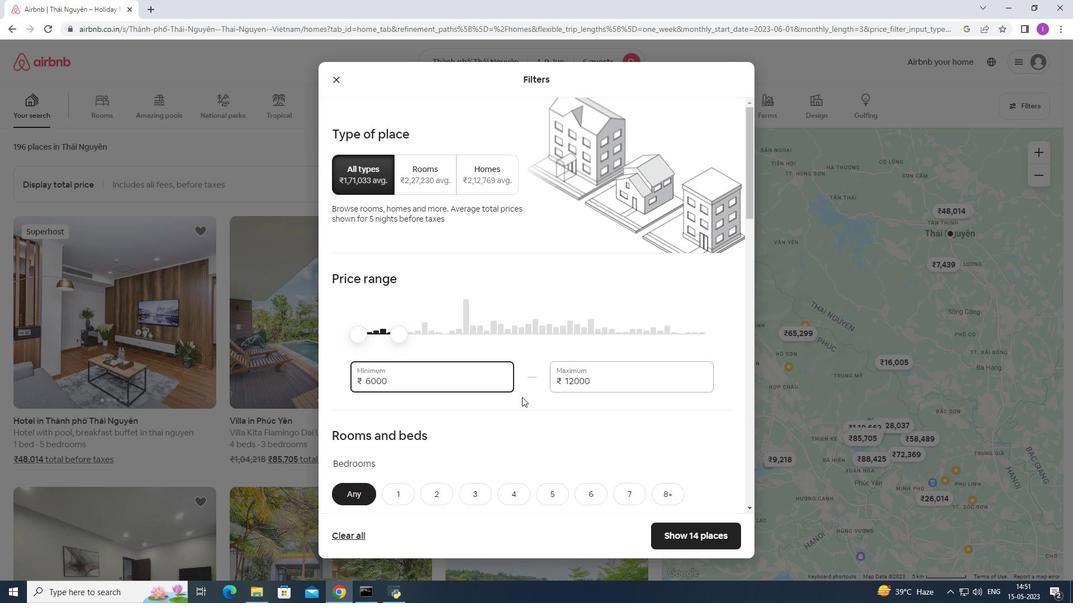 
Action: Mouse moved to (486, 396)
Screenshot: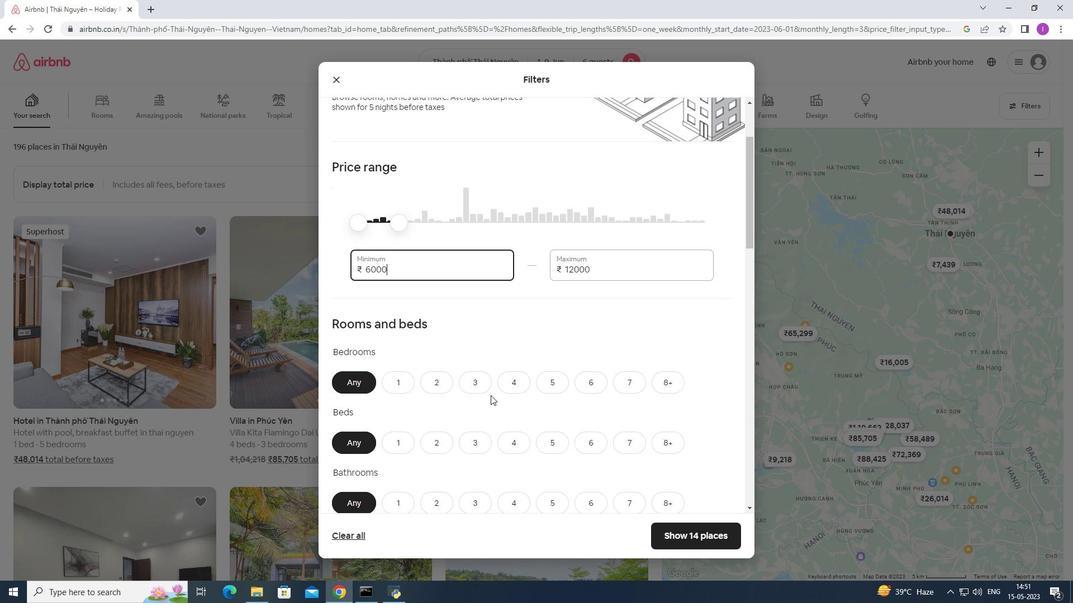 
Action: Mouse scrolled (486, 395) with delta (0, 0)
Screenshot: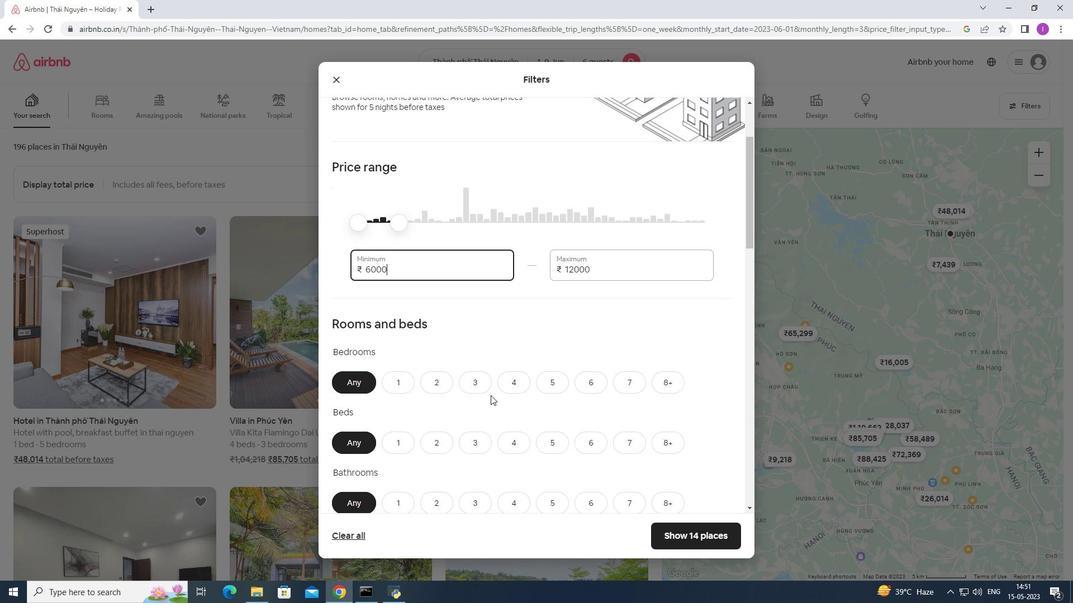 
Action: Mouse moved to (471, 324)
Screenshot: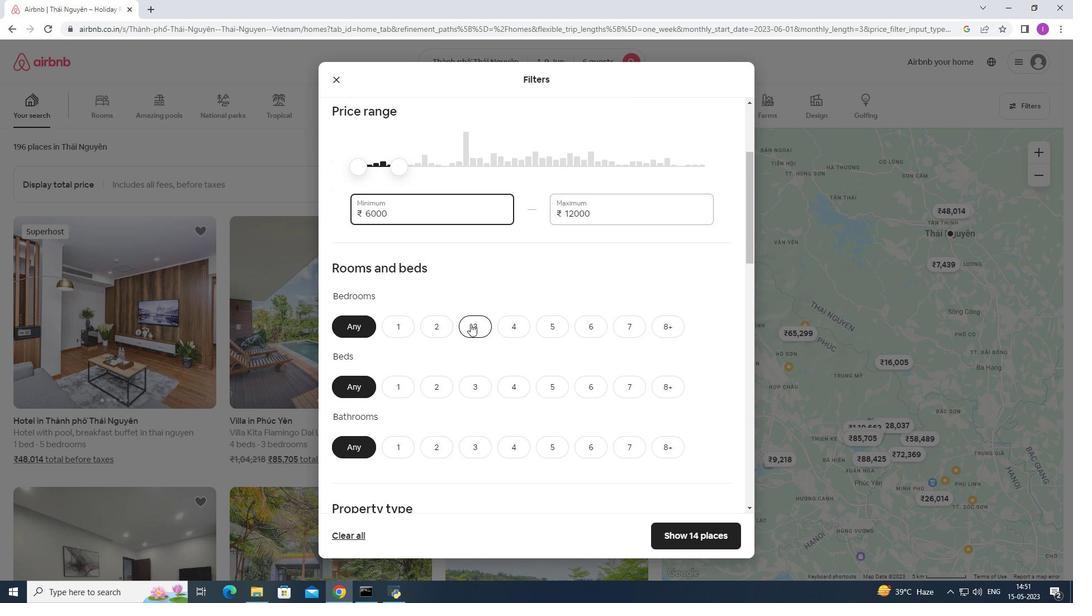 
Action: Mouse pressed left at (471, 324)
Screenshot: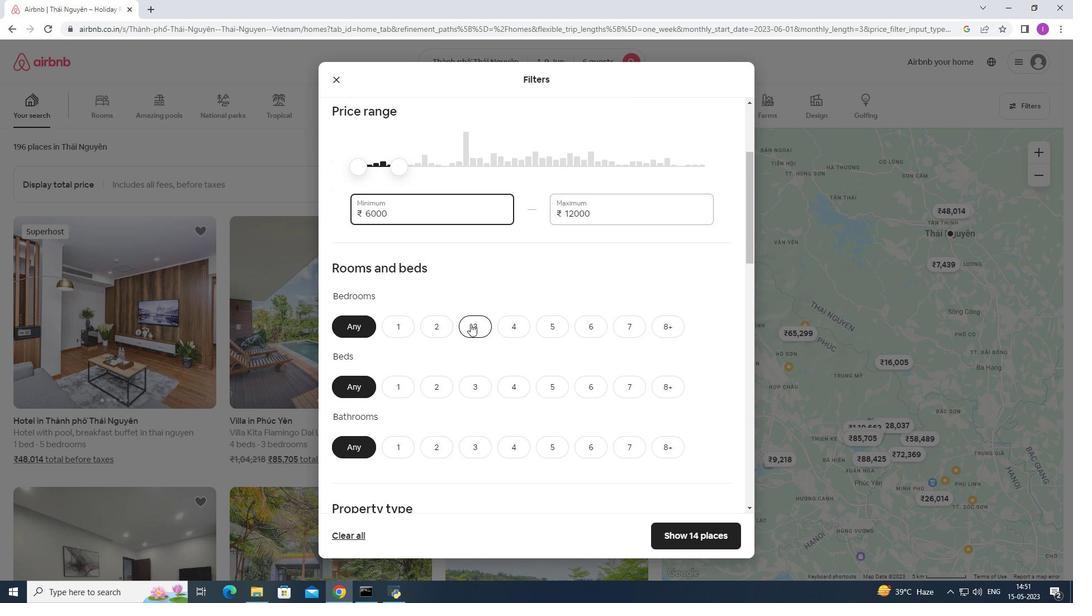 
Action: Mouse moved to (472, 388)
Screenshot: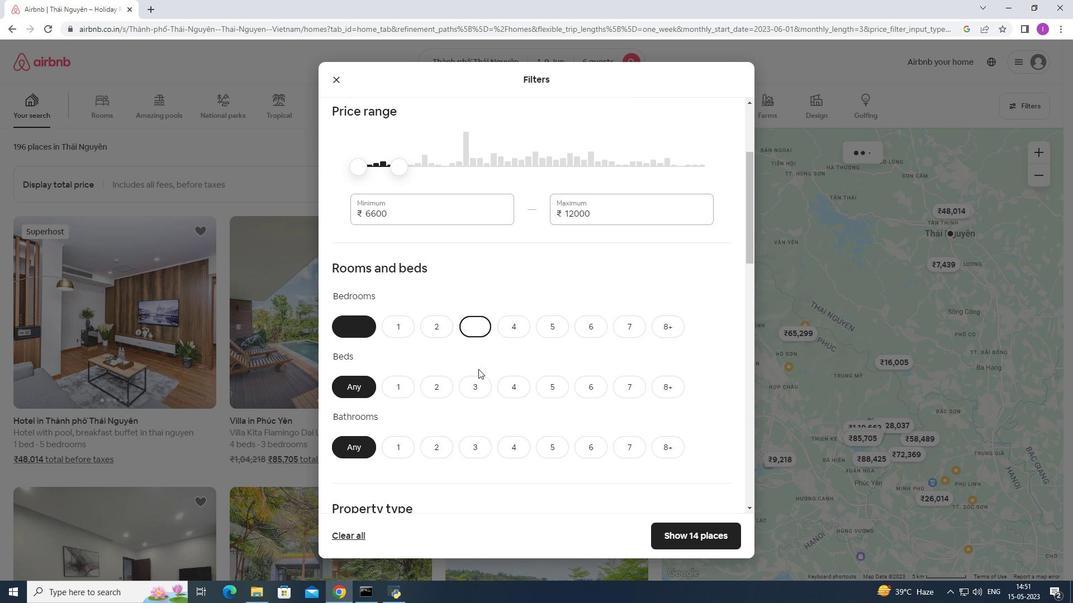 
Action: Mouse pressed left at (472, 388)
Screenshot: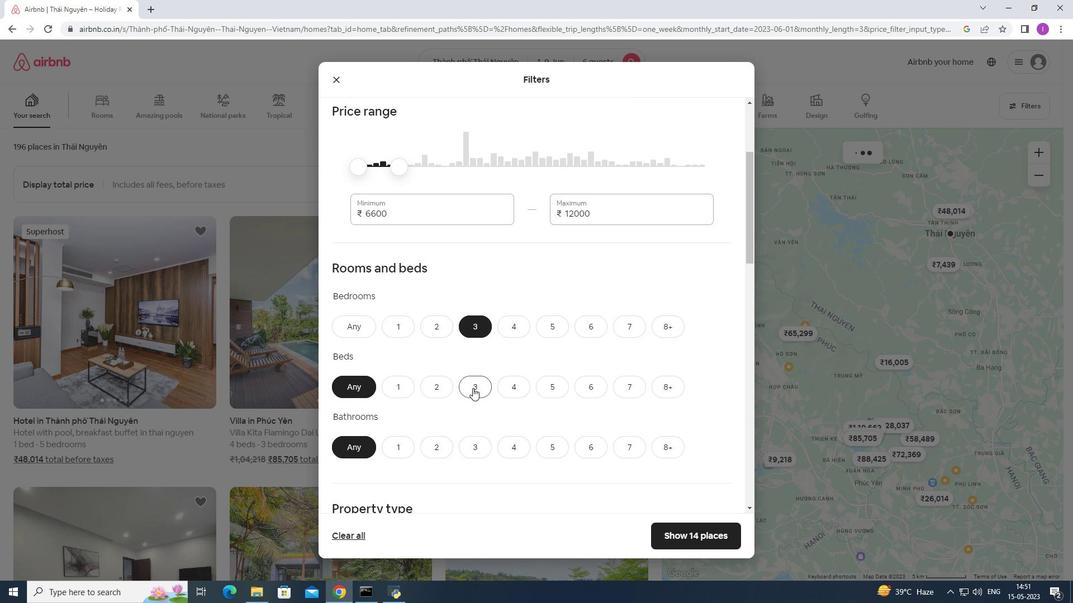 
Action: Mouse moved to (471, 444)
Screenshot: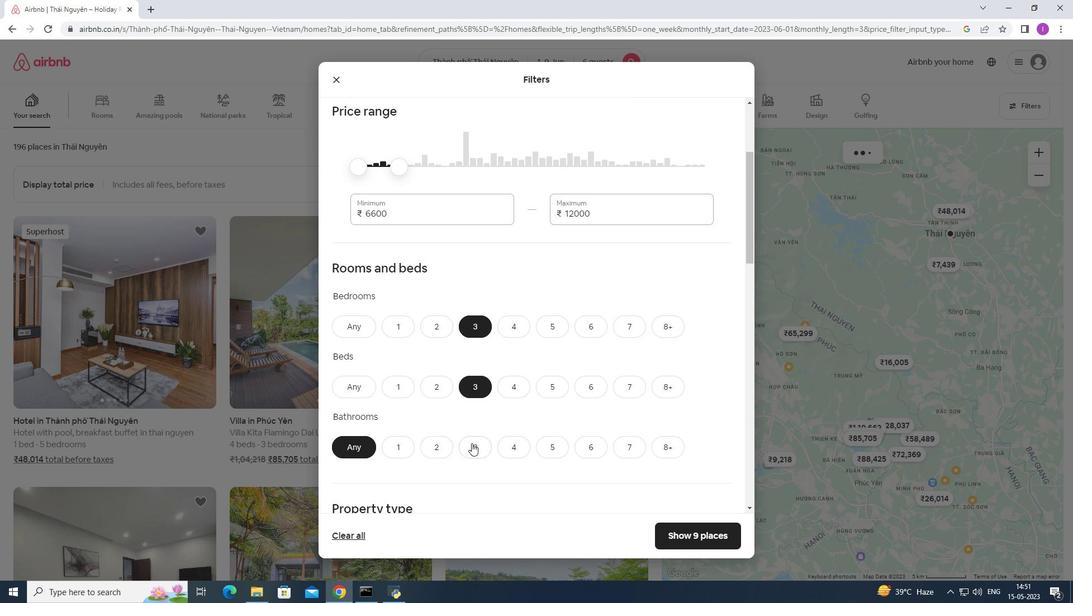 
Action: Mouse pressed left at (471, 444)
Screenshot: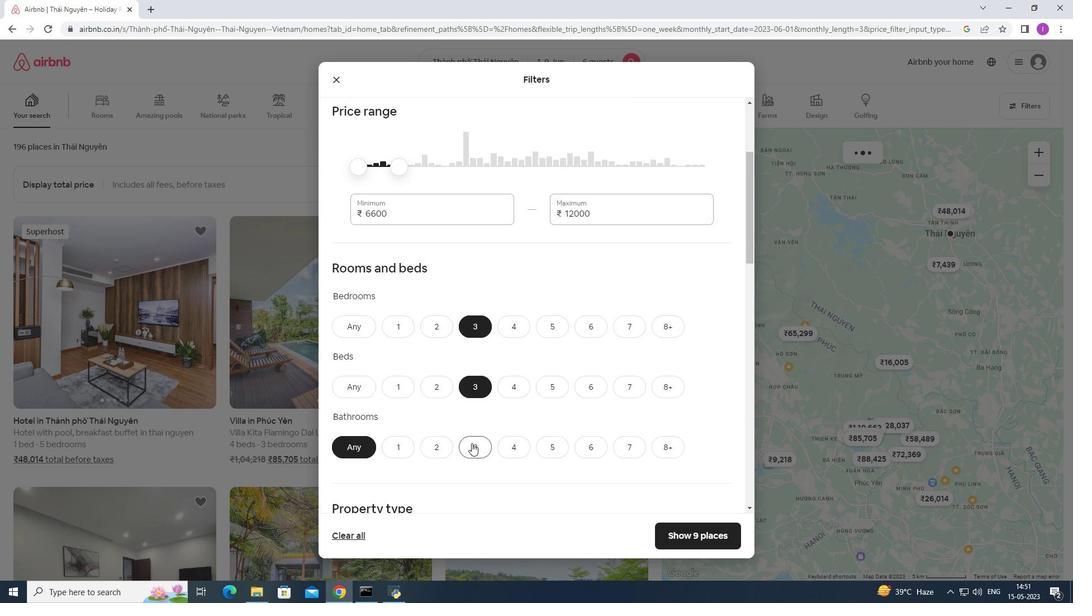 
Action: Mouse moved to (575, 369)
Screenshot: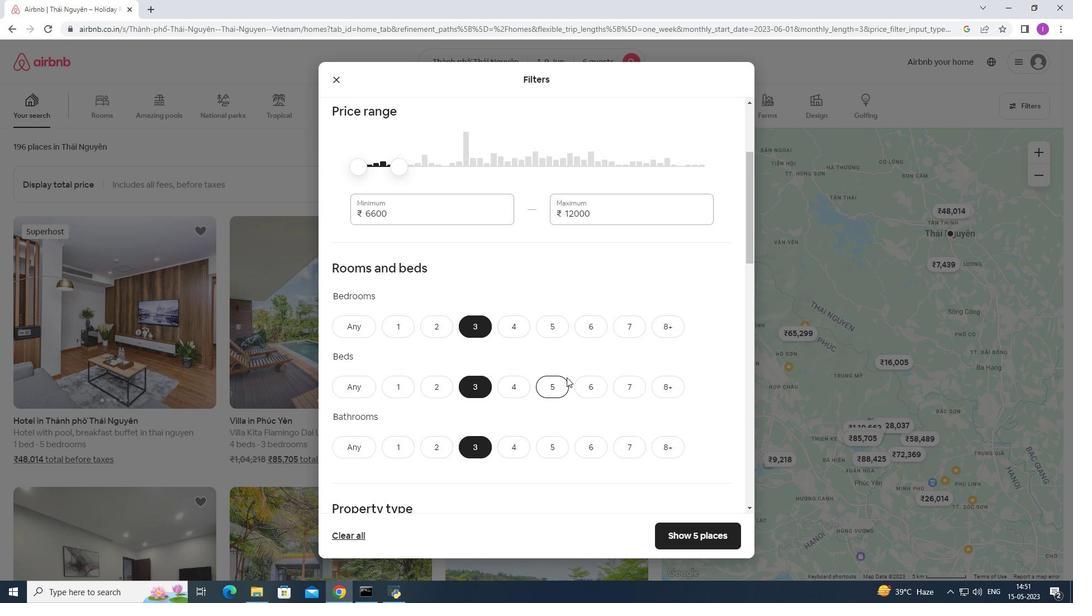 
Action: Mouse scrolled (575, 368) with delta (0, 0)
Screenshot: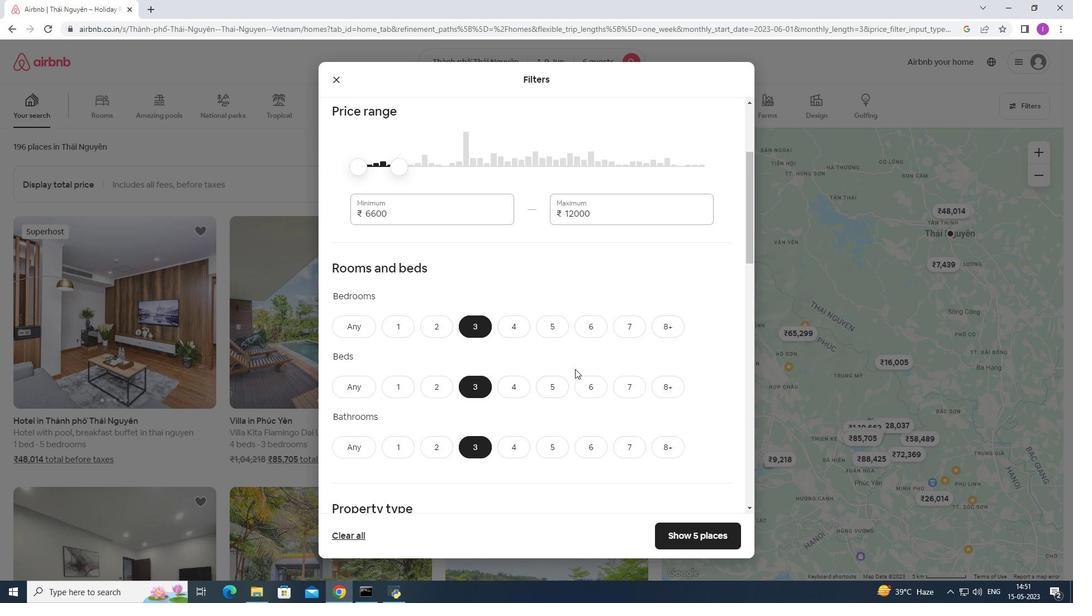 
Action: Mouse scrolled (575, 368) with delta (0, 0)
Screenshot: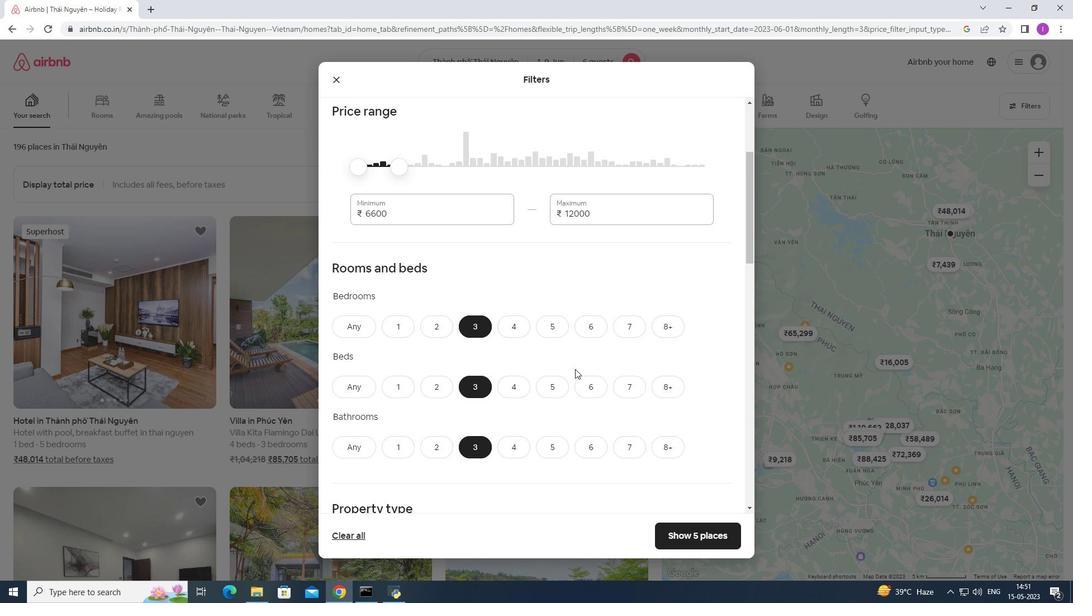 
Action: Mouse moved to (625, 324)
Screenshot: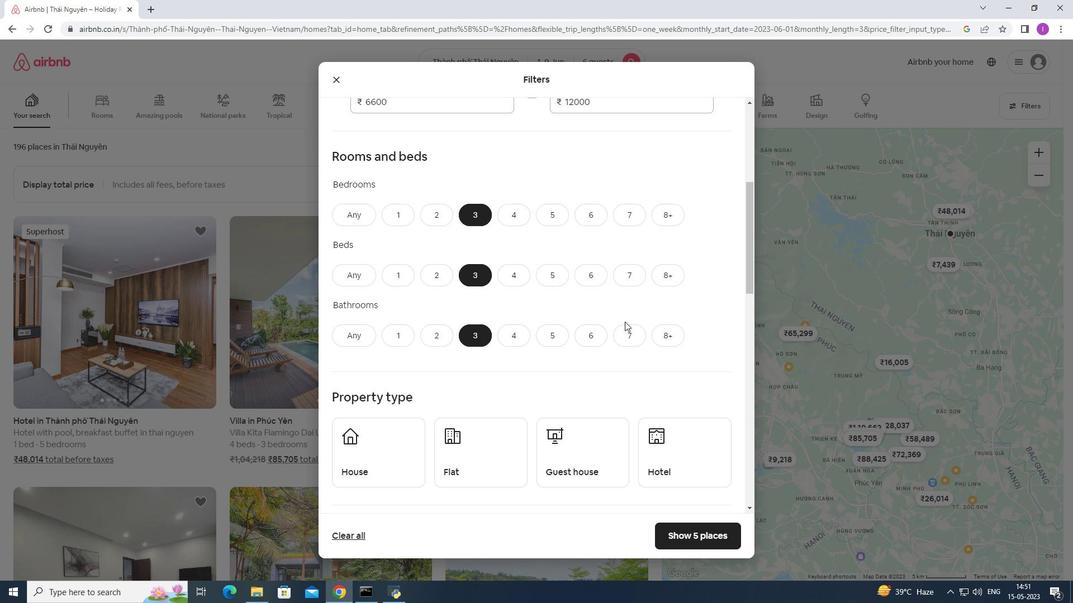 
Action: Mouse scrolled (625, 324) with delta (0, 0)
Screenshot: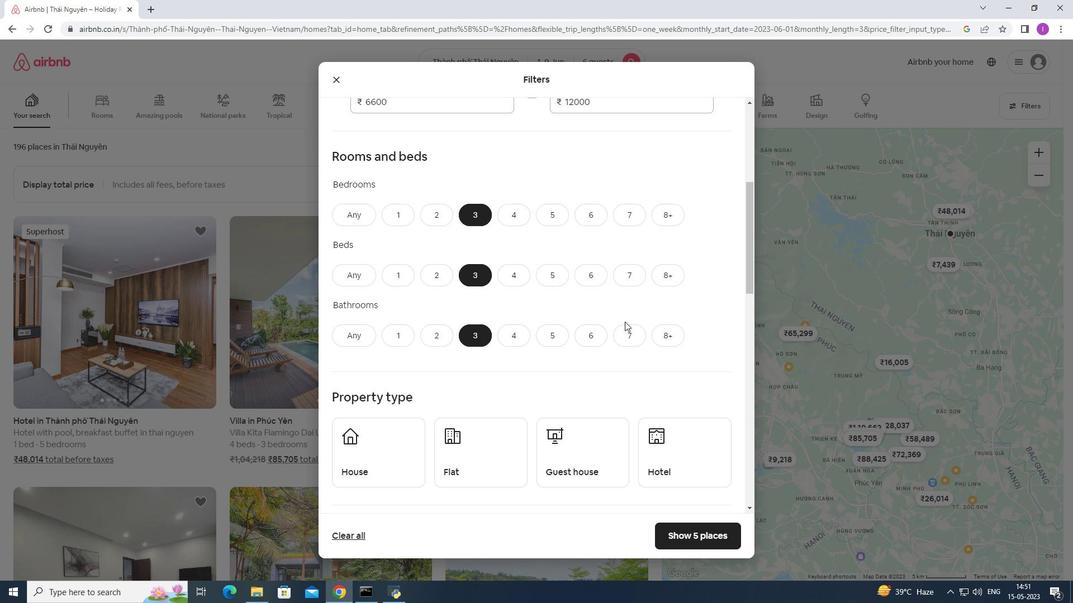 
Action: Mouse scrolled (625, 324) with delta (0, 0)
Screenshot: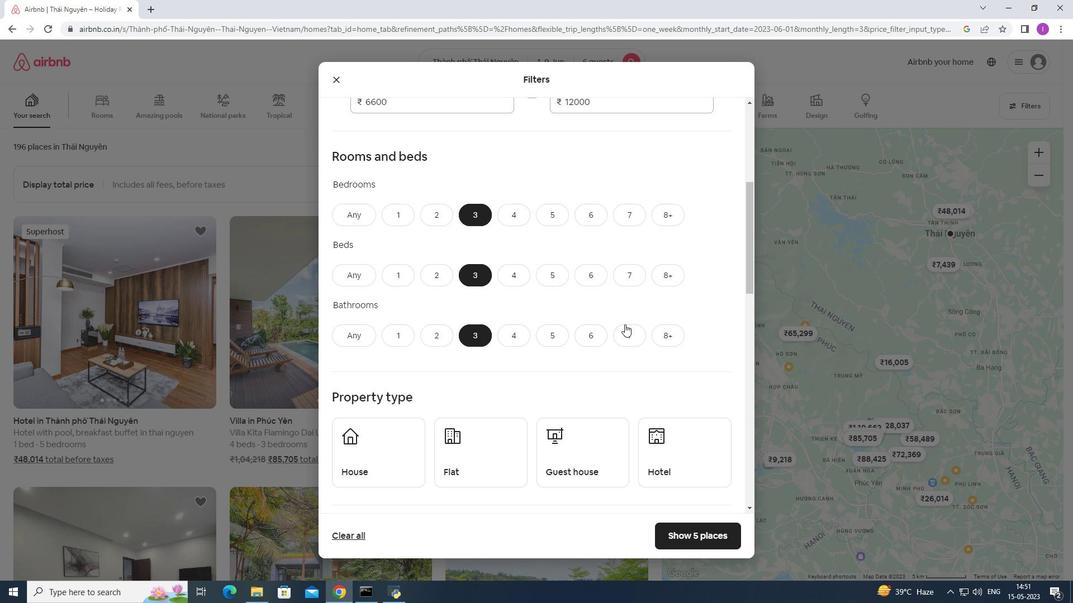 
Action: Mouse moved to (619, 322)
Screenshot: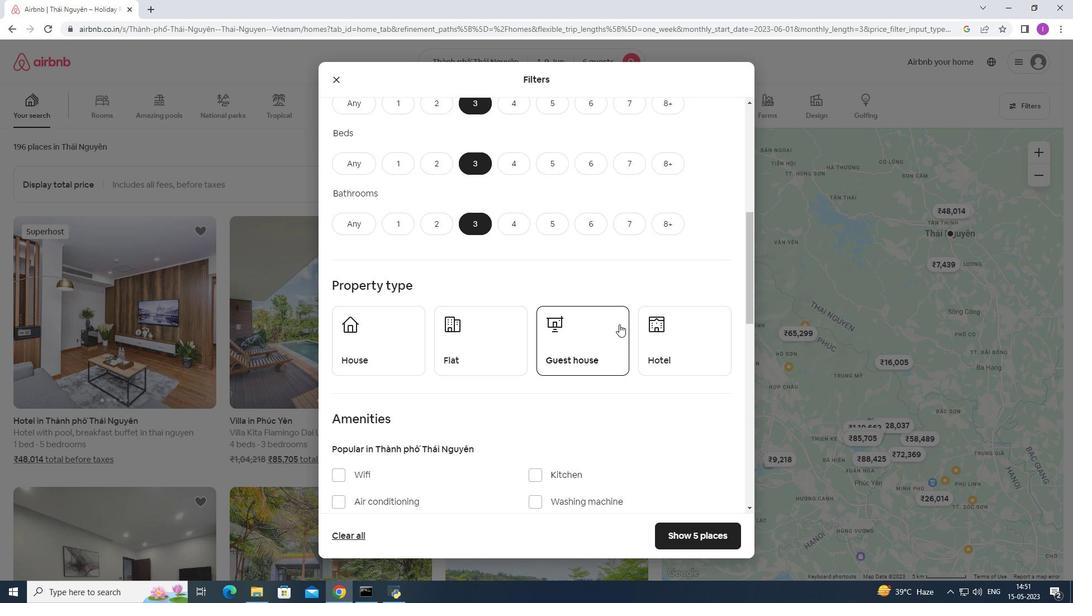 
Action: Mouse scrolled (619, 322) with delta (0, 0)
Screenshot: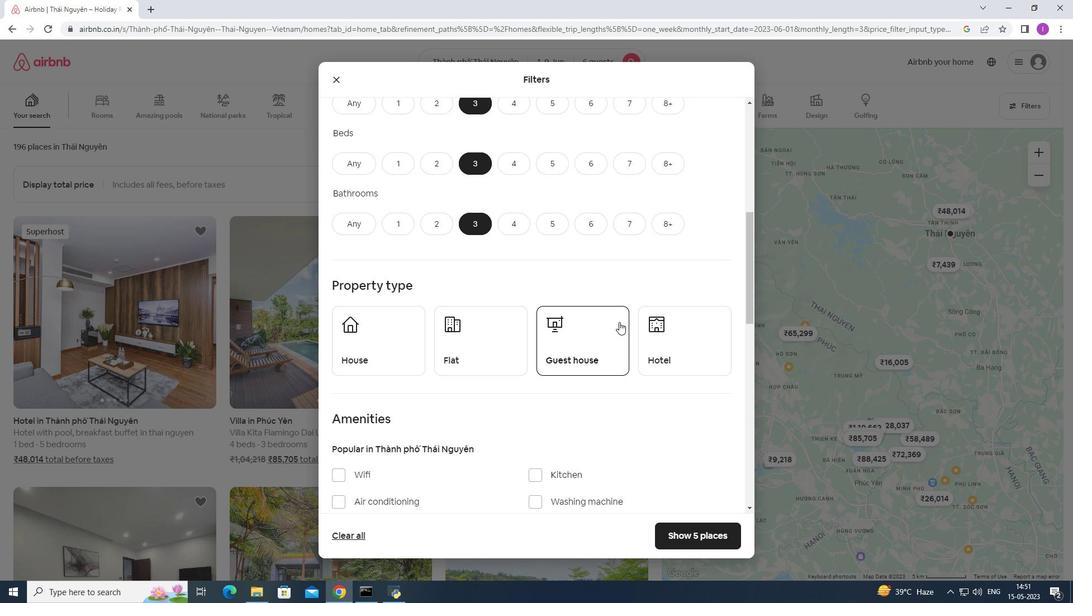 
Action: Mouse scrolled (619, 322) with delta (0, 0)
Screenshot: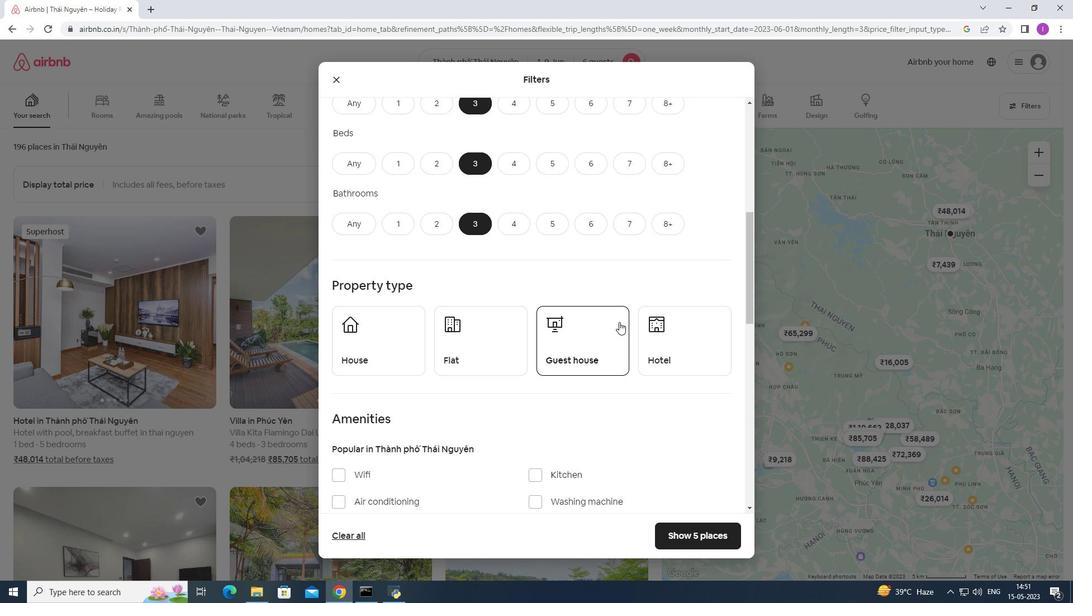 
Action: Mouse moved to (379, 224)
Screenshot: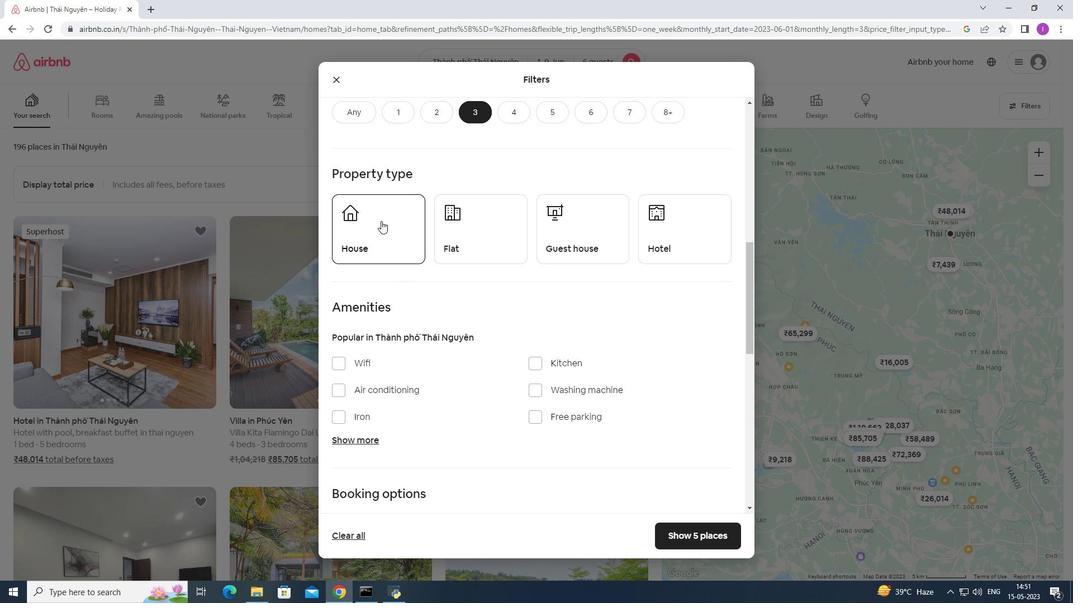 
Action: Mouse pressed left at (379, 224)
Screenshot: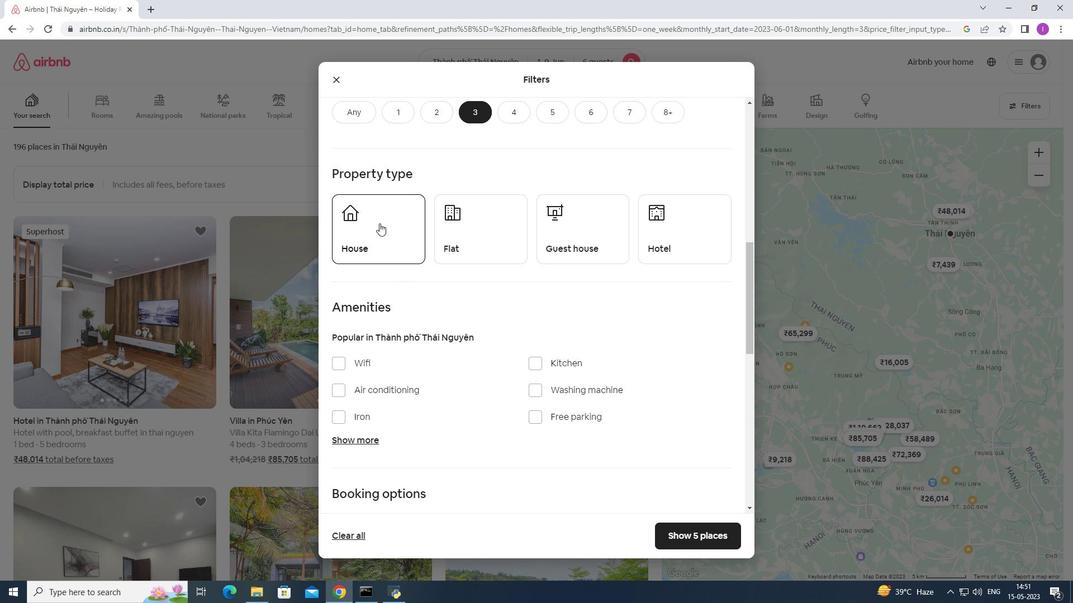 
Action: Mouse moved to (476, 226)
Screenshot: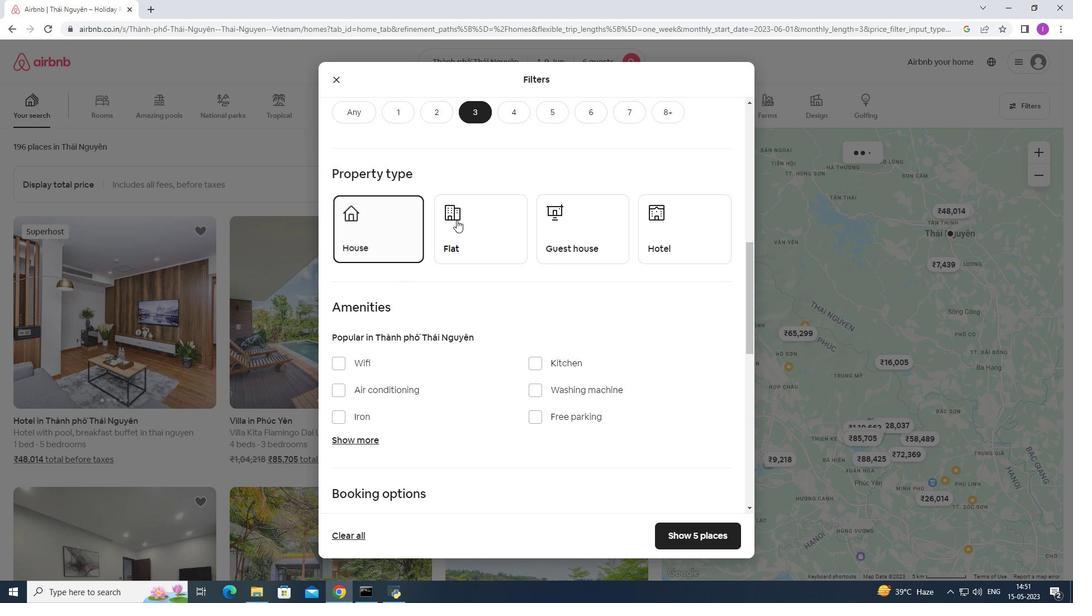 
Action: Mouse pressed left at (476, 226)
Screenshot: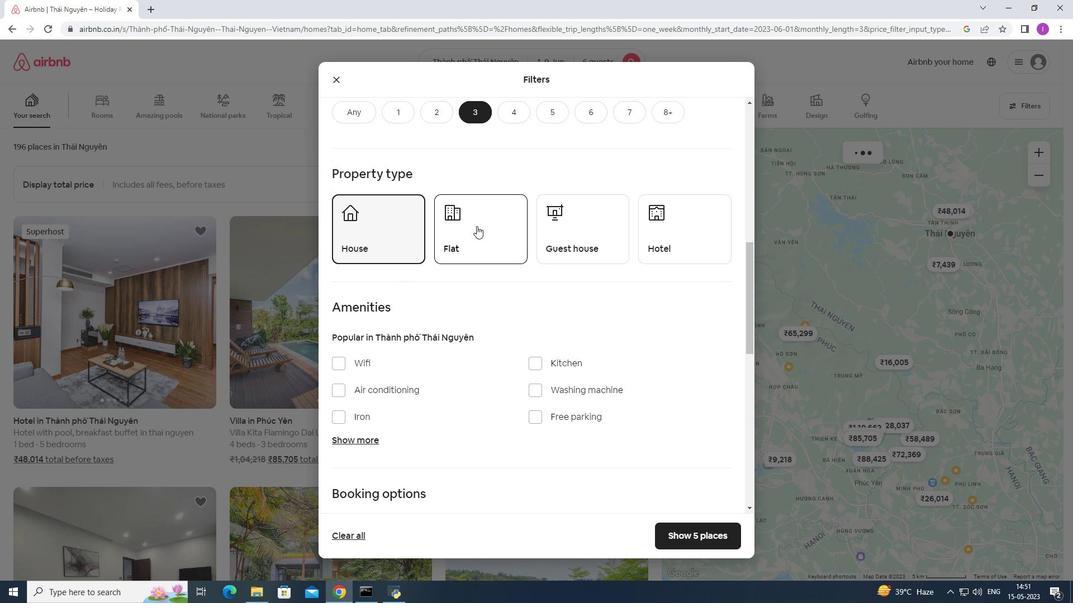 
Action: Mouse moved to (583, 219)
Screenshot: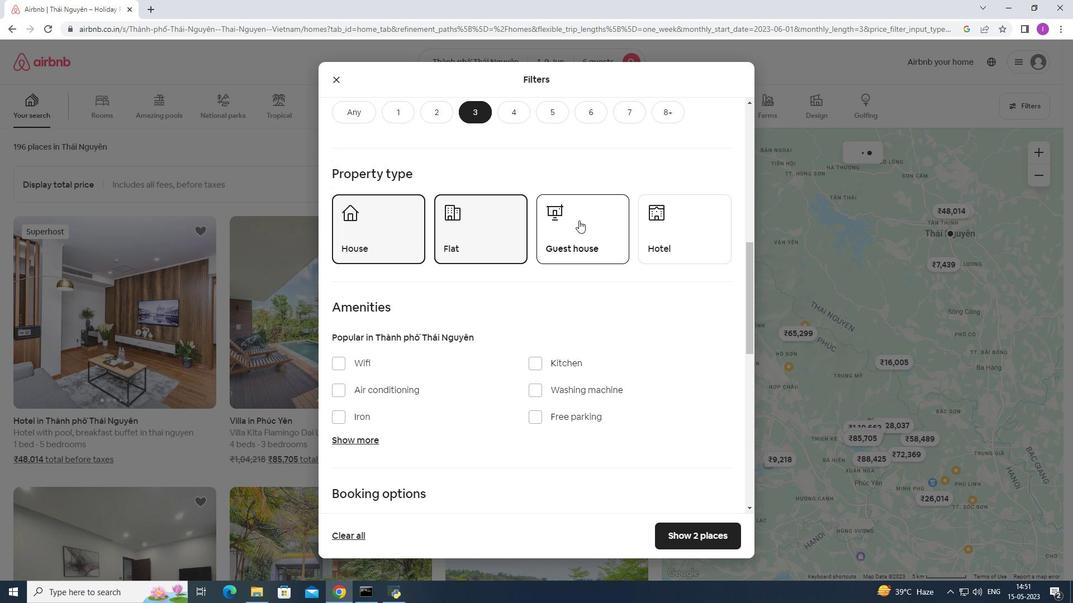 
Action: Mouse pressed left at (583, 219)
Screenshot: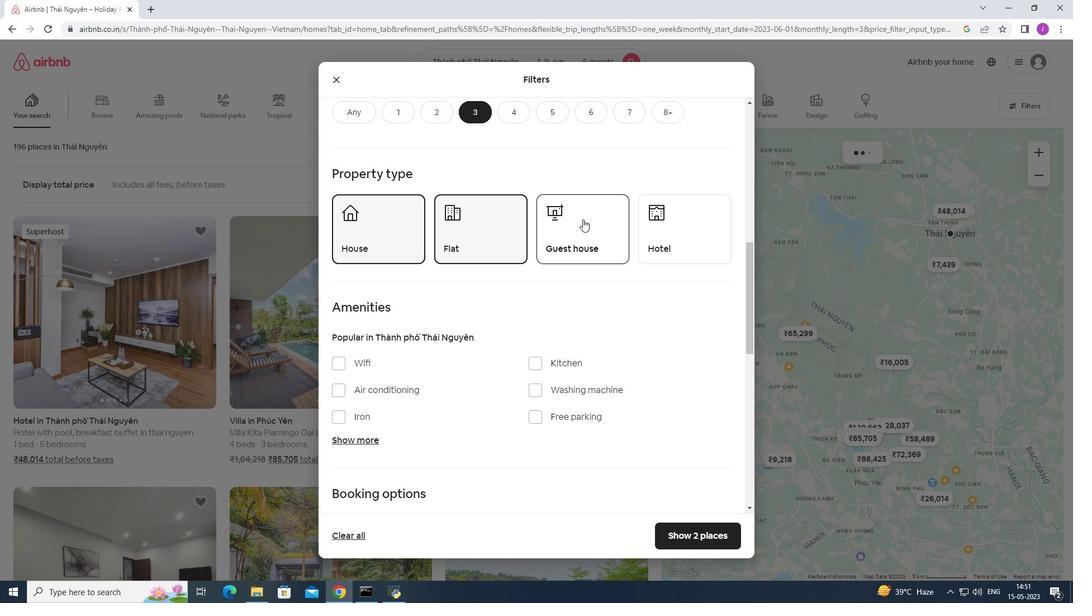 
Action: Mouse moved to (493, 315)
Screenshot: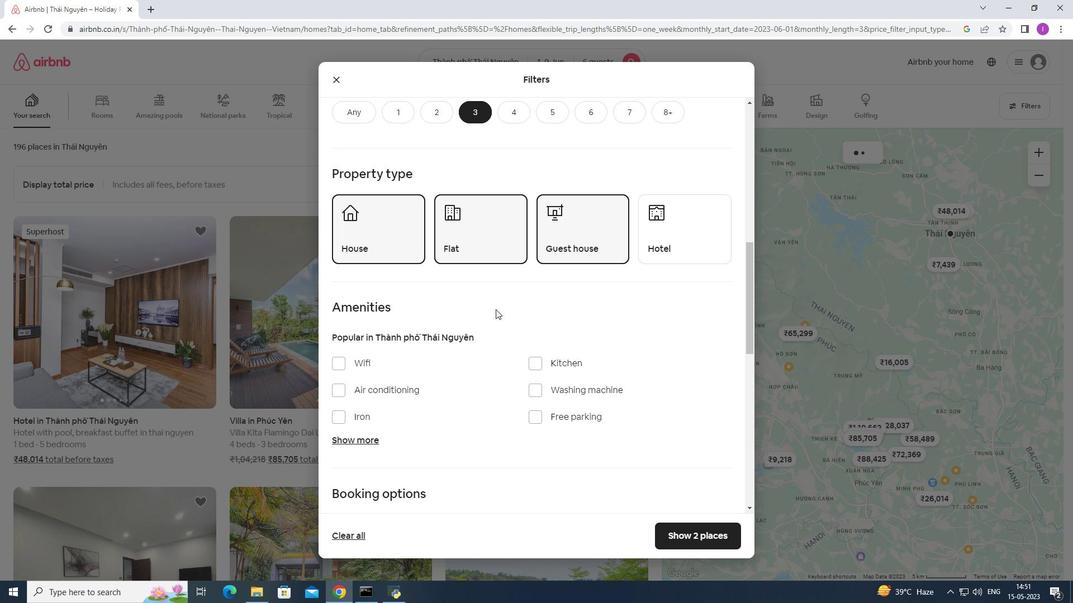 
Action: Mouse scrolled (493, 313) with delta (0, 0)
Screenshot: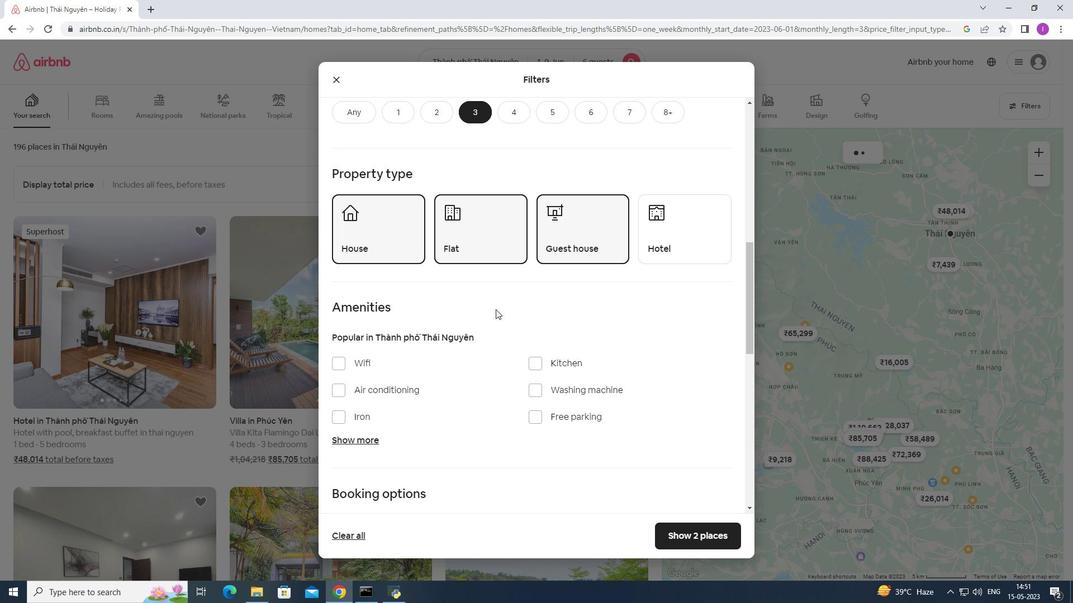 
Action: Mouse moved to (493, 317)
Screenshot: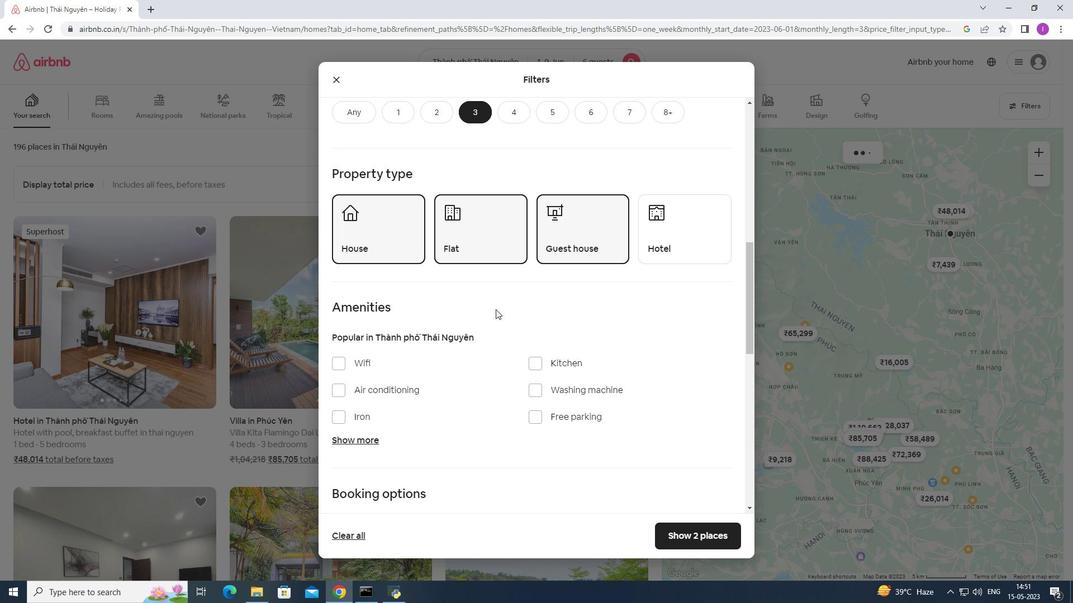 
Action: Mouse scrolled (493, 316) with delta (0, 0)
Screenshot: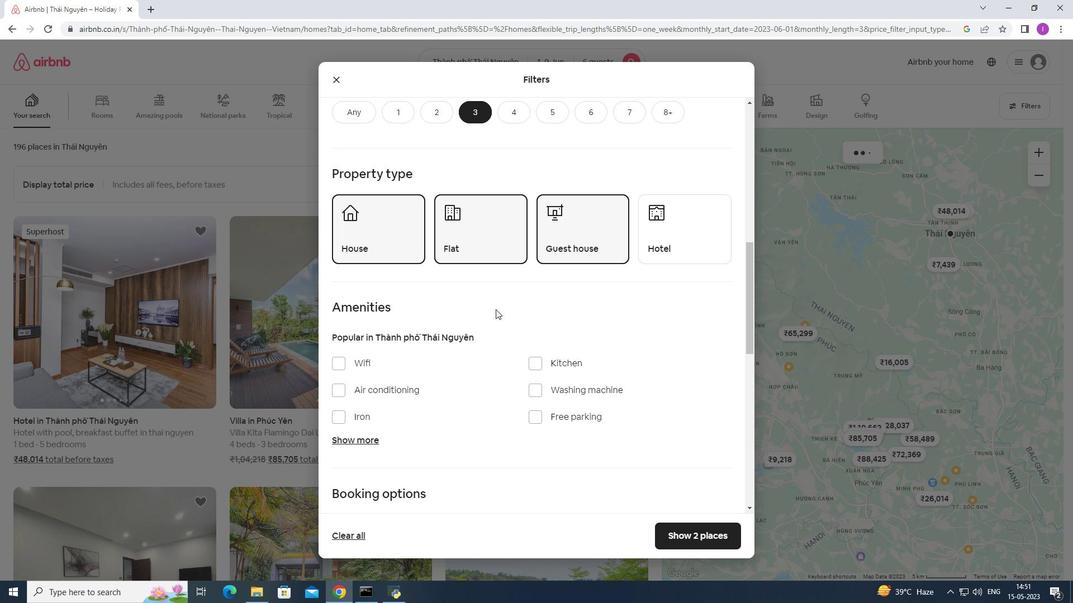 
Action: Mouse scrolled (493, 316) with delta (0, 0)
Screenshot: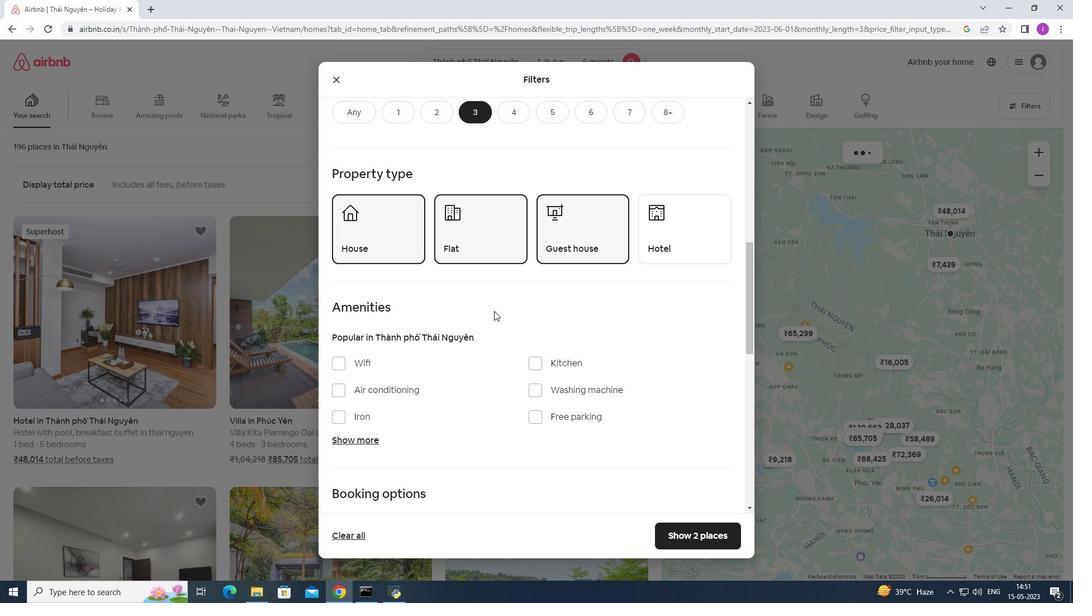 
Action: Mouse moved to (467, 303)
Screenshot: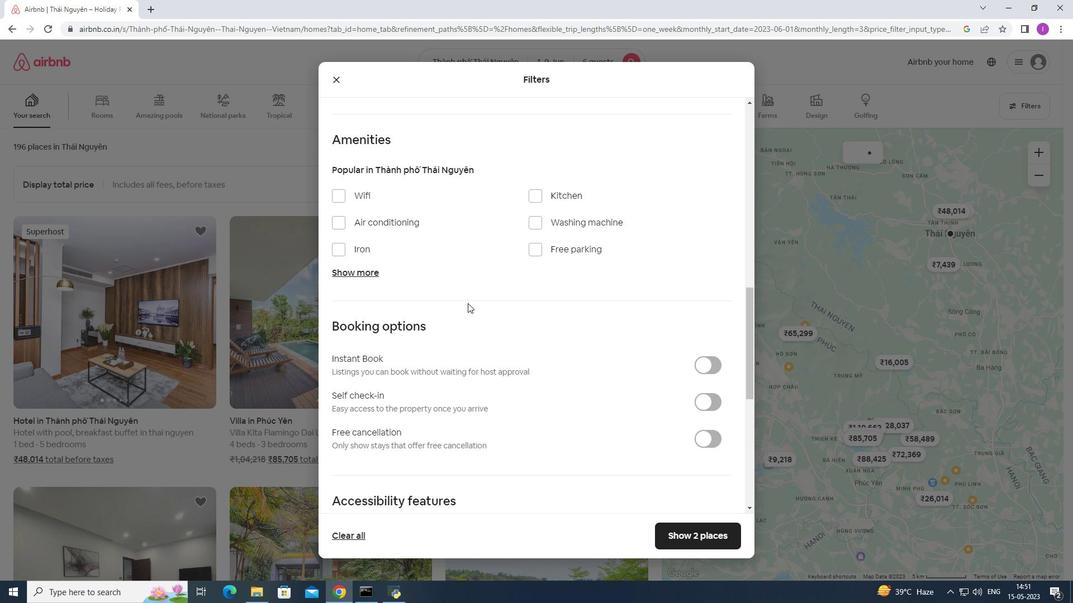 
Action: Mouse scrolled (467, 303) with delta (0, 0)
Screenshot: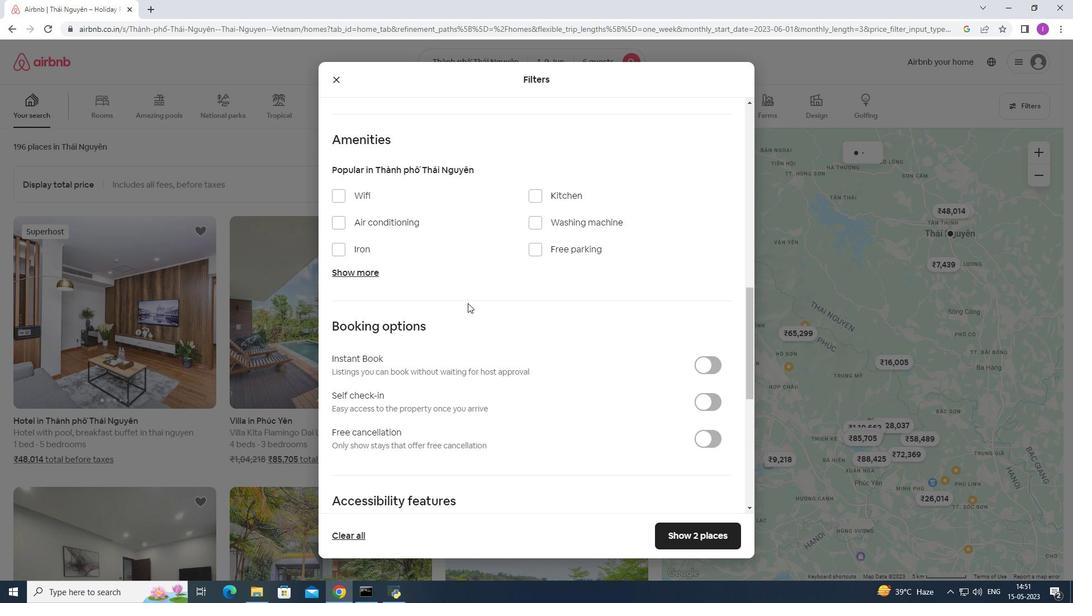 
Action: Mouse moved to (467, 302)
Screenshot: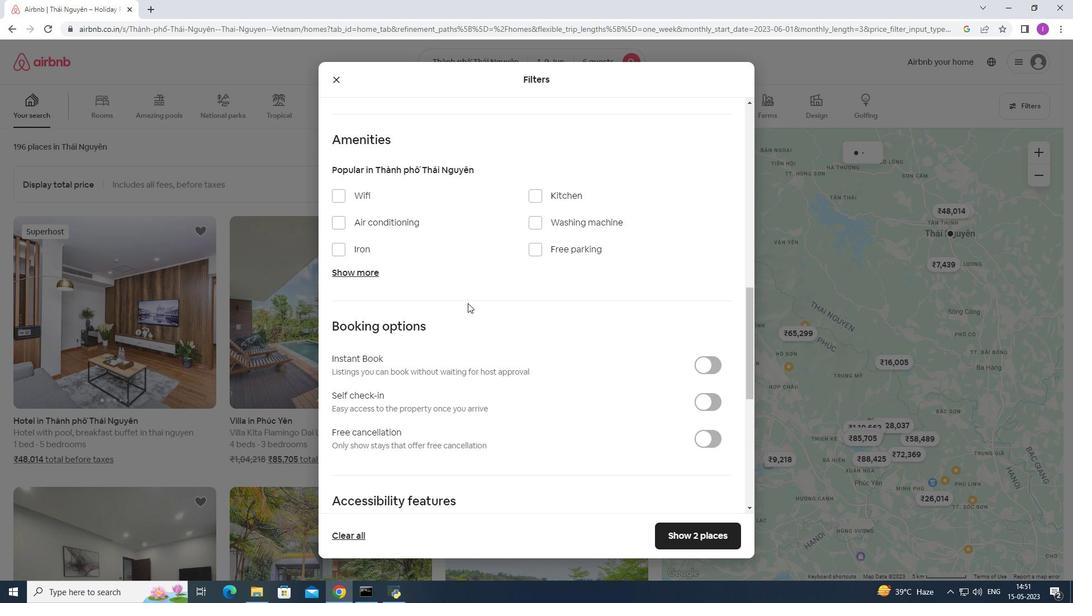 
Action: Mouse scrolled (467, 301) with delta (0, 0)
Screenshot: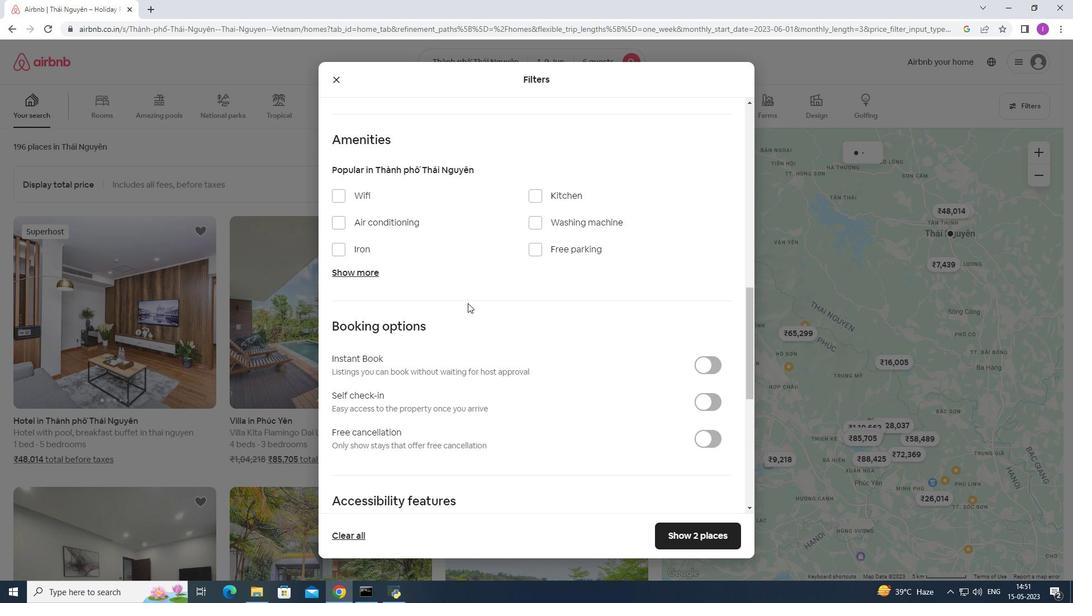 
Action: Mouse moved to (480, 276)
Screenshot: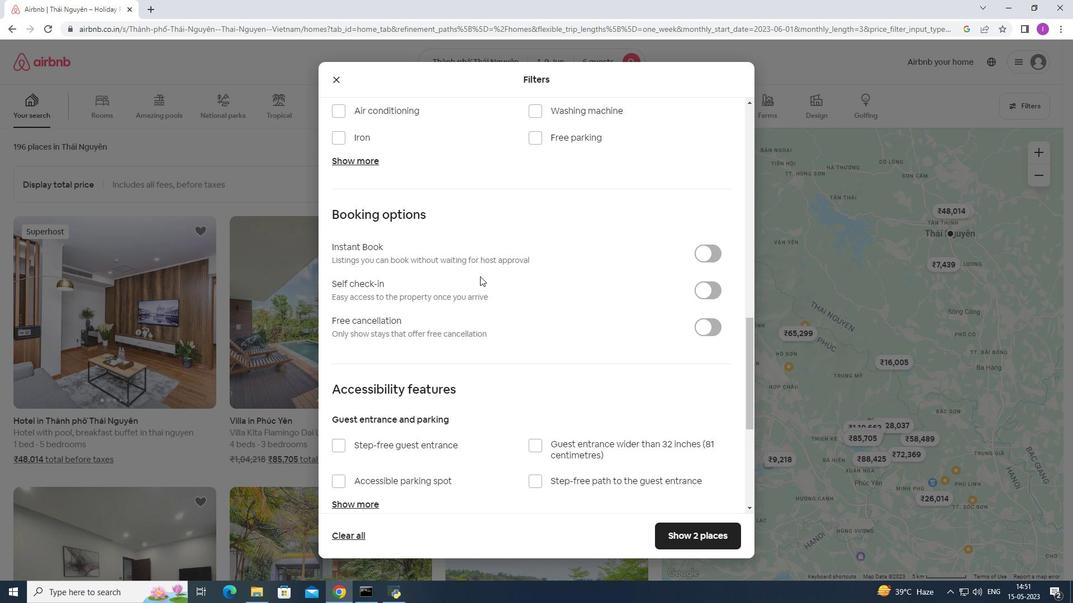 
Action: Mouse scrolled (480, 276) with delta (0, 0)
Screenshot: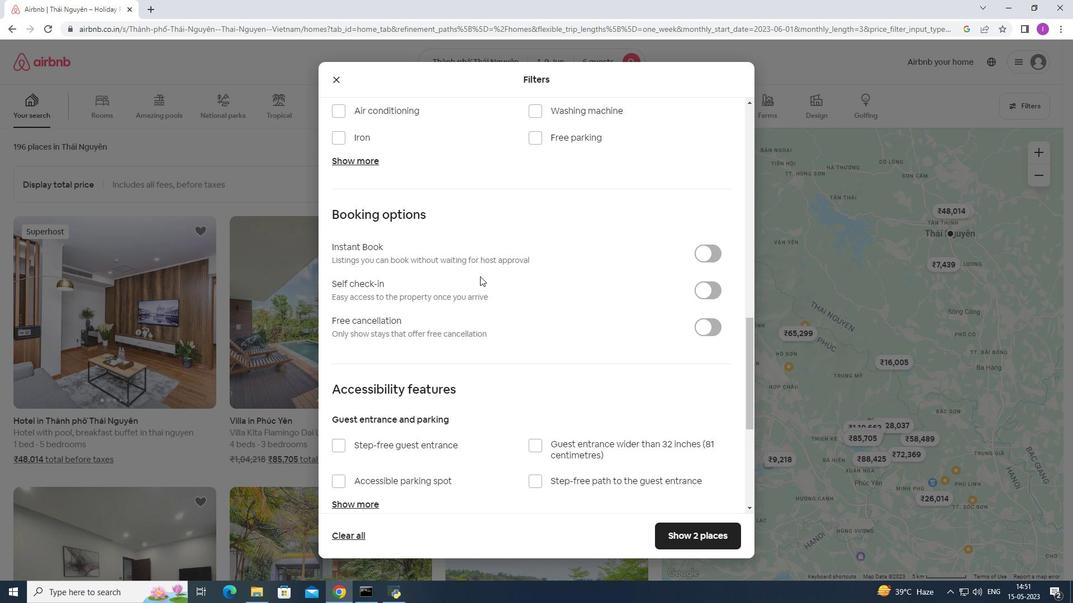 
Action: Mouse moved to (711, 234)
Screenshot: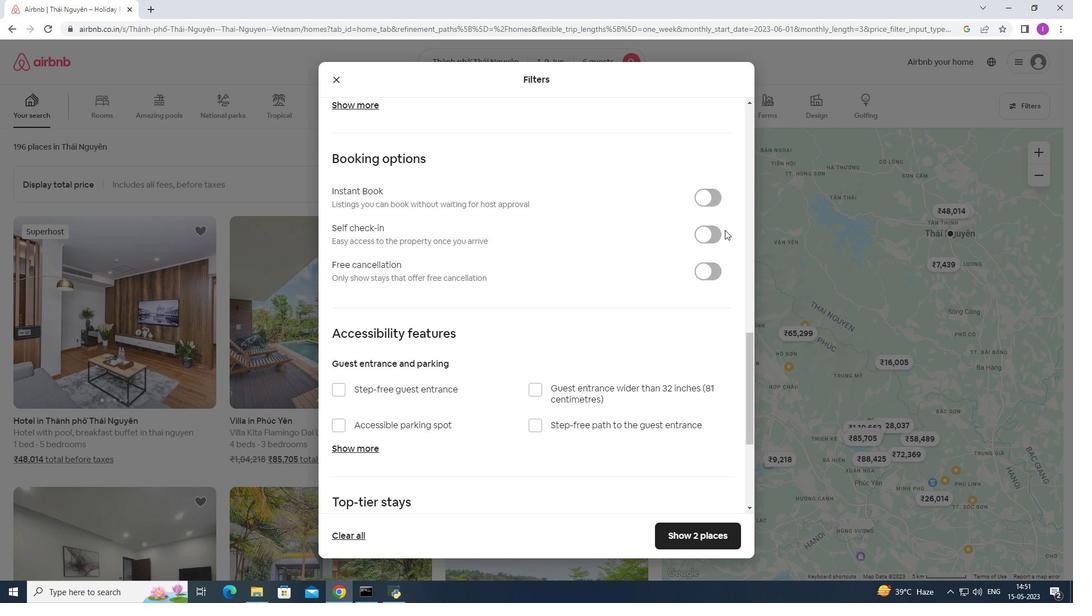 
Action: Mouse pressed left at (711, 234)
Screenshot: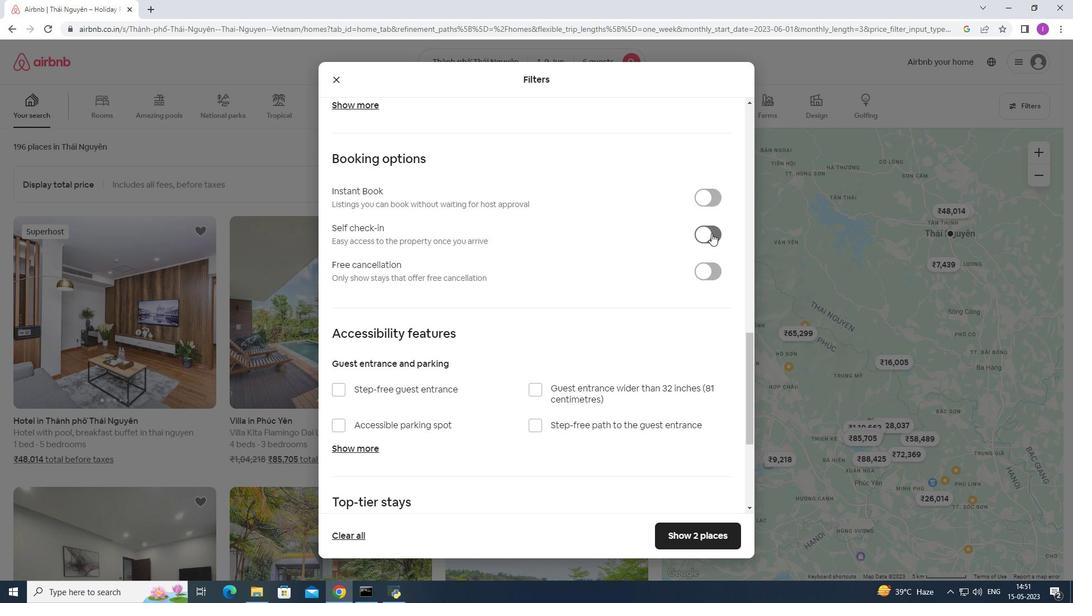 
Action: Mouse moved to (485, 319)
Screenshot: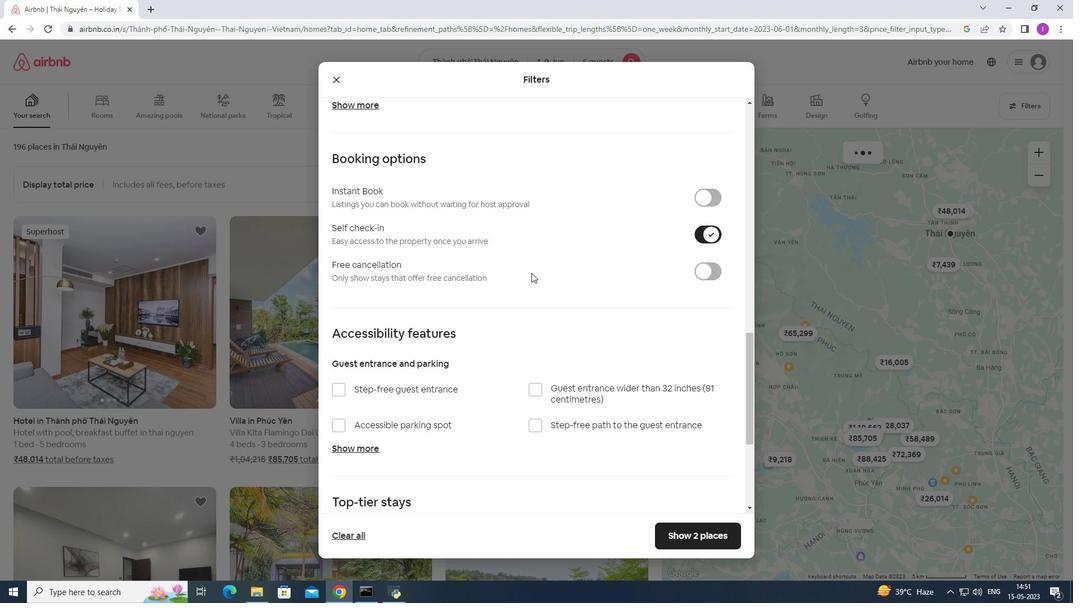 
Action: Mouse scrolled (485, 318) with delta (0, 0)
Screenshot: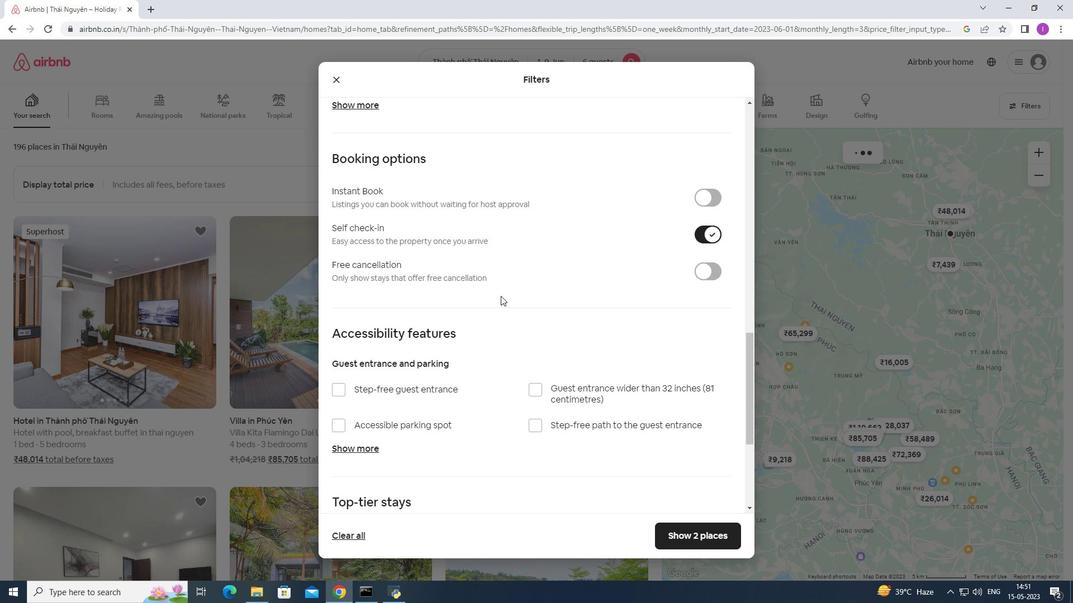 
Action: Mouse scrolled (485, 318) with delta (0, 0)
Screenshot: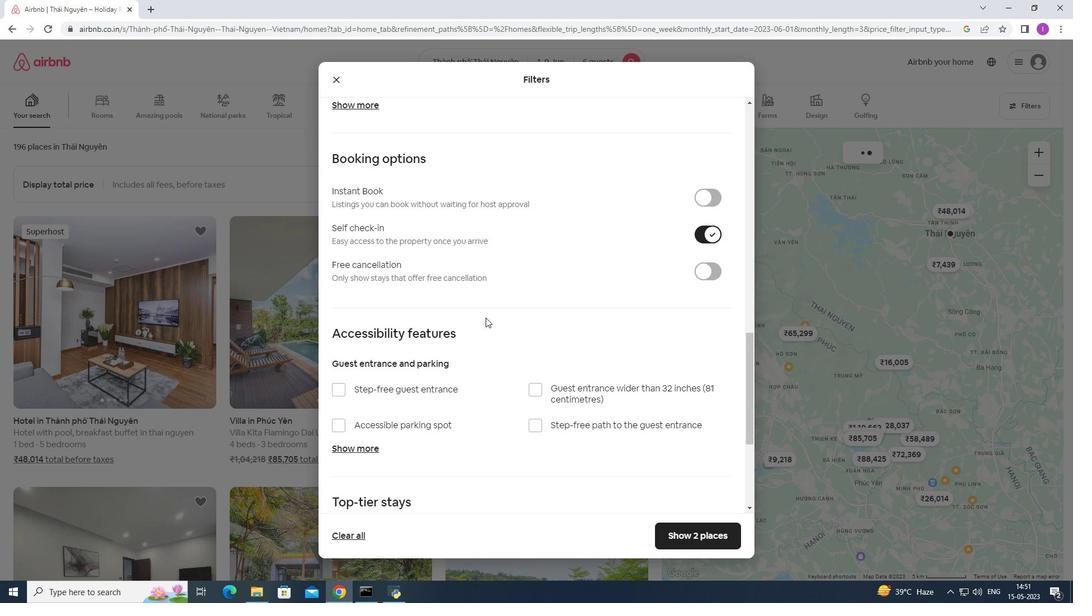 
Action: Mouse scrolled (485, 318) with delta (0, 0)
Screenshot: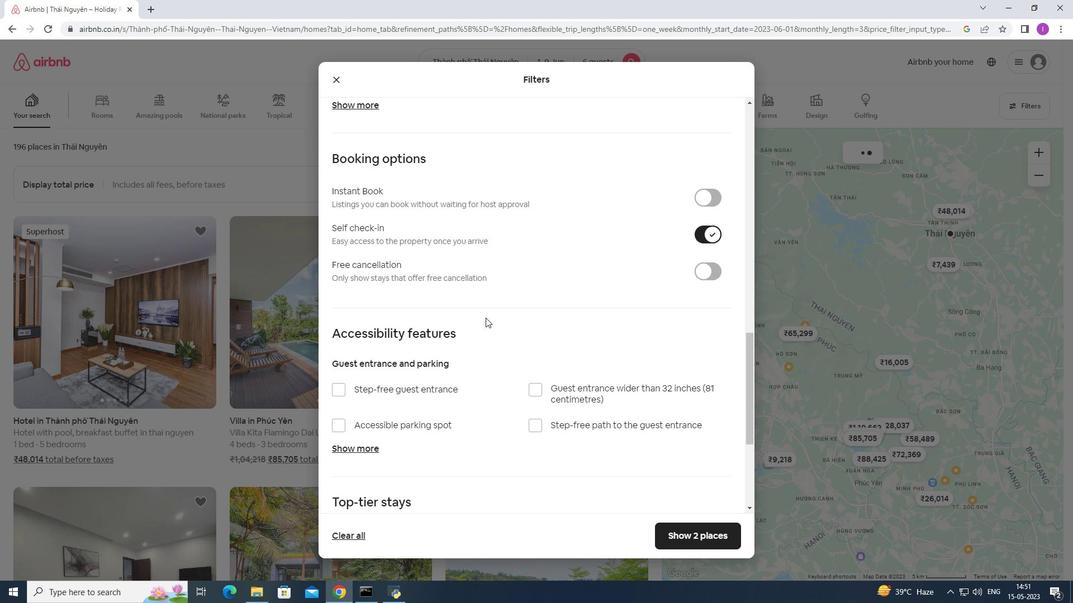 
Action: Mouse moved to (487, 318)
Screenshot: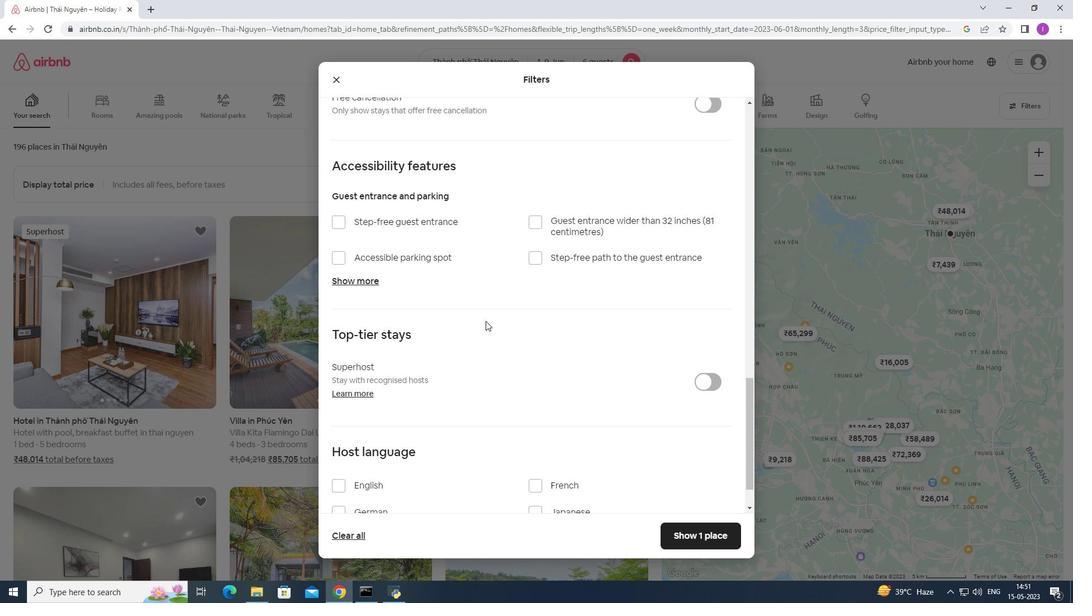 
Action: Mouse scrolled (487, 317) with delta (0, 0)
Screenshot: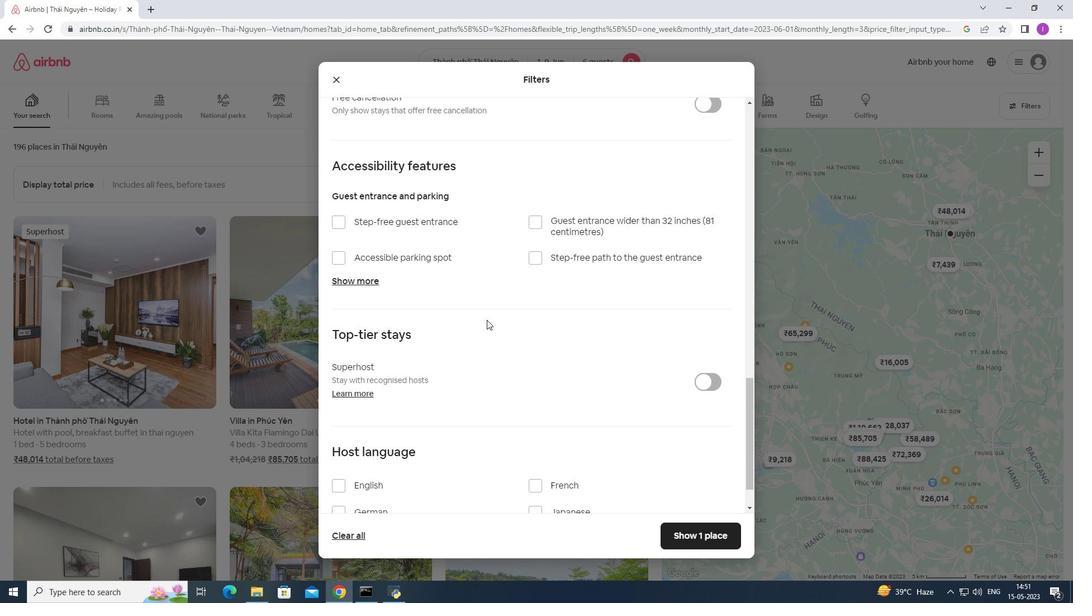 
Action: Mouse scrolled (487, 317) with delta (0, 0)
Screenshot: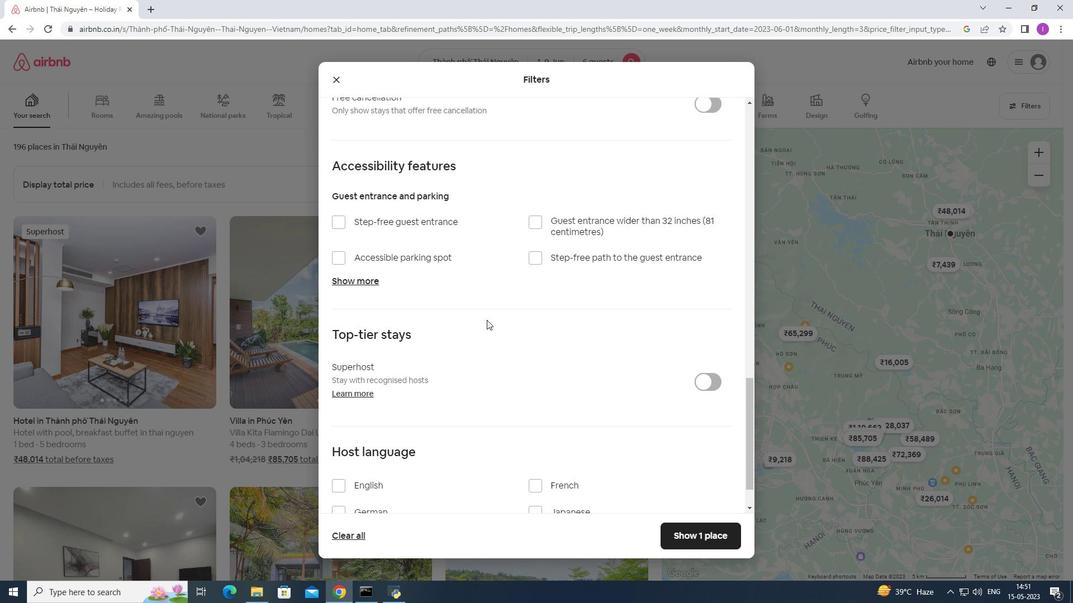 
Action: Mouse scrolled (487, 317) with delta (0, 0)
Screenshot: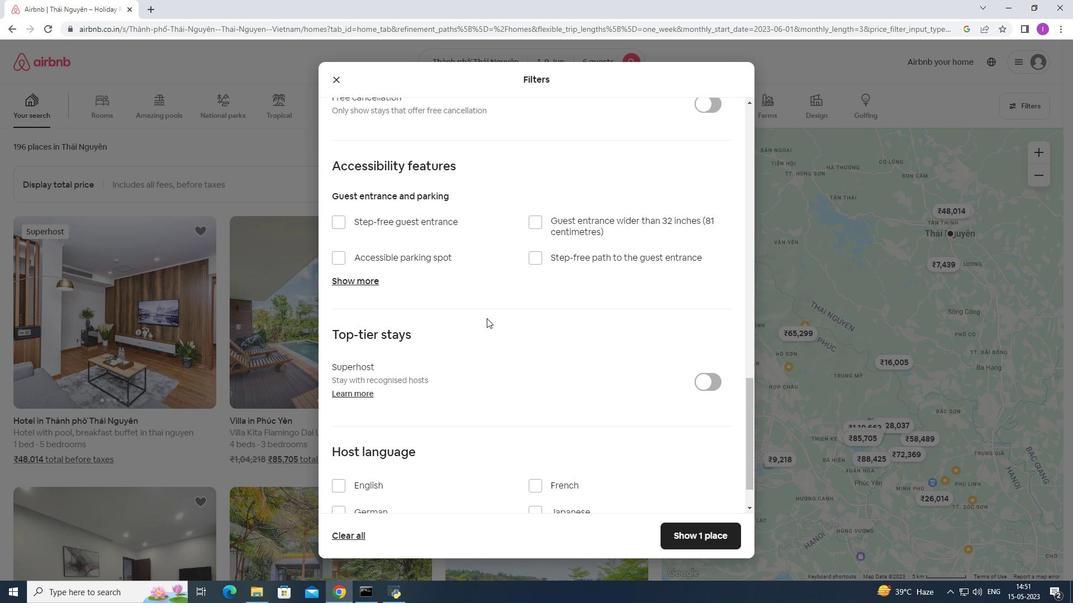 
Action: Mouse moved to (487, 317)
Screenshot: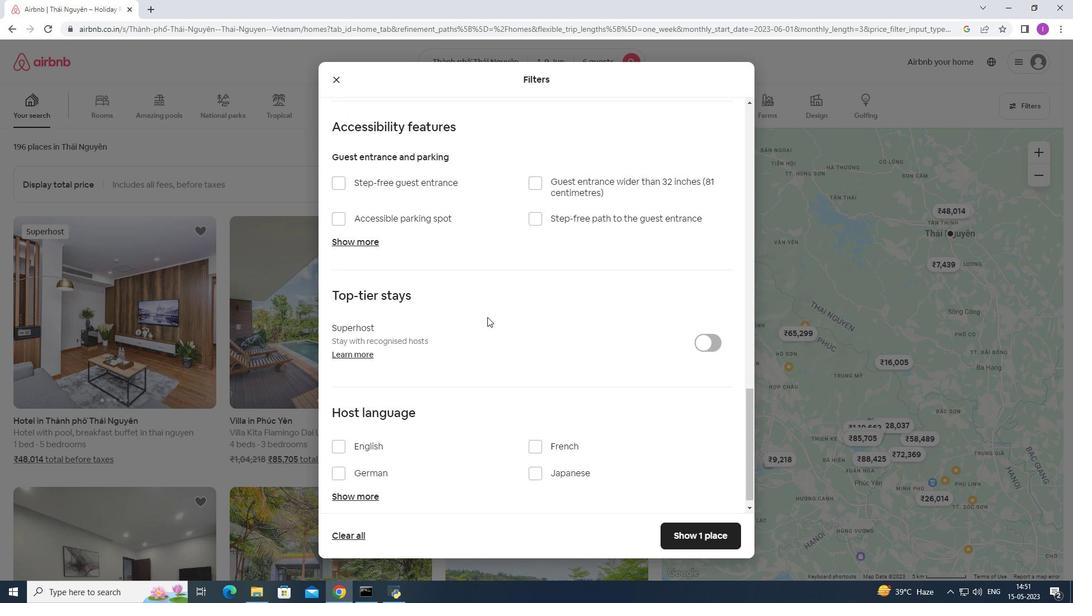 
Action: Mouse scrolled (487, 316) with delta (0, 0)
Screenshot: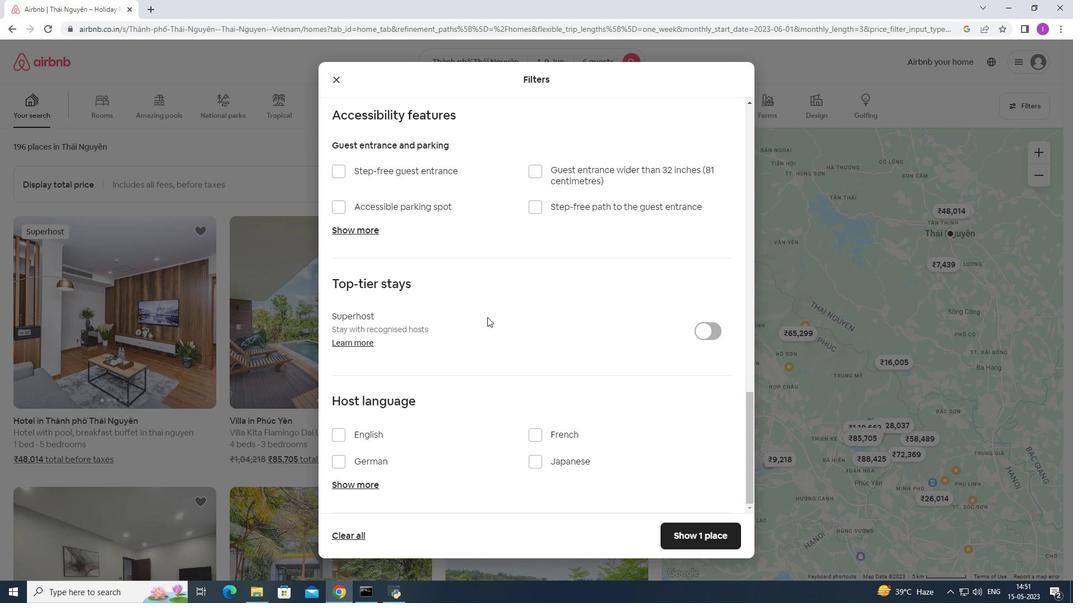 
Action: Mouse scrolled (487, 316) with delta (0, 0)
Screenshot: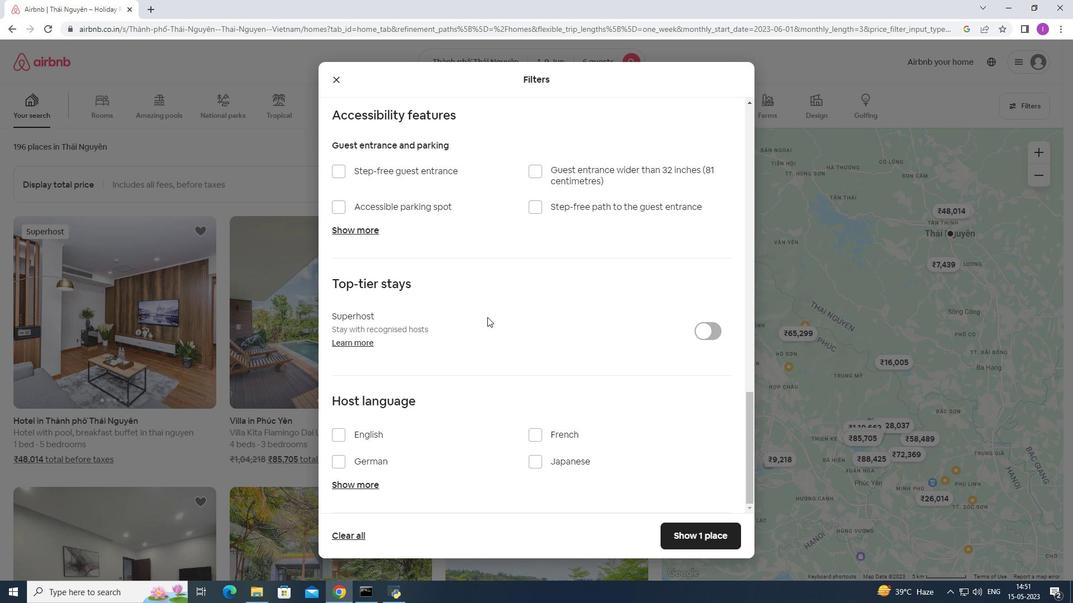 
Action: Mouse scrolled (487, 316) with delta (0, 0)
Screenshot: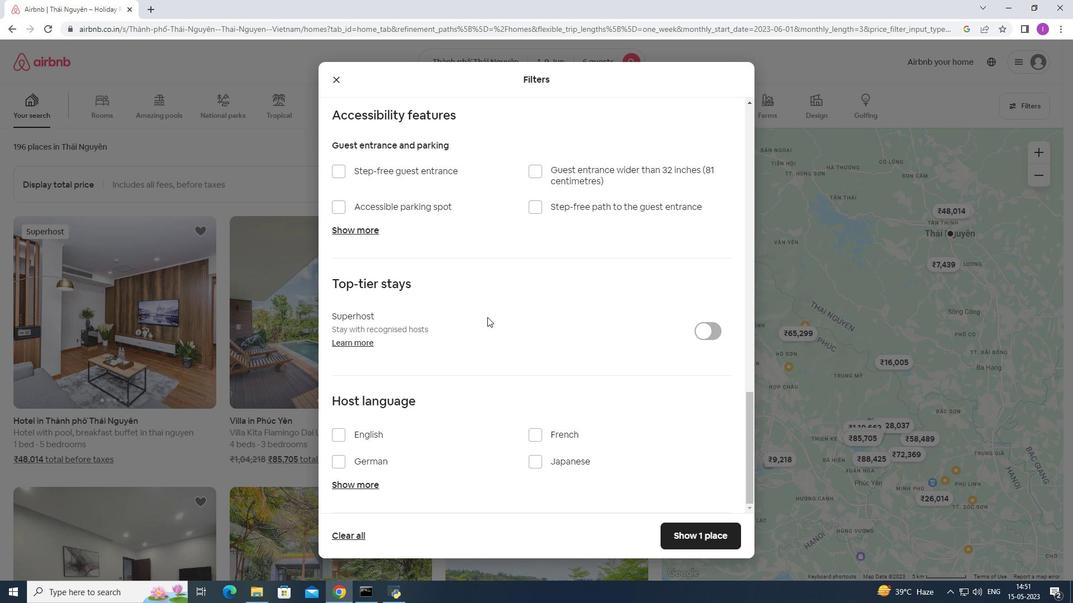
Action: Mouse moved to (339, 438)
Screenshot: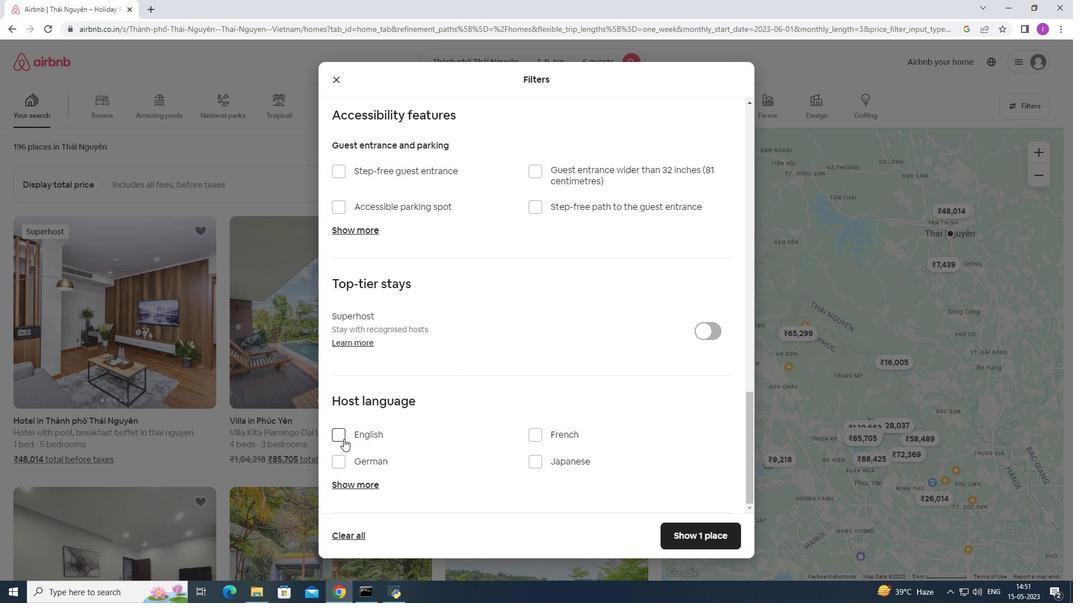 
Action: Mouse pressed left at (339, 438)
Screenshot: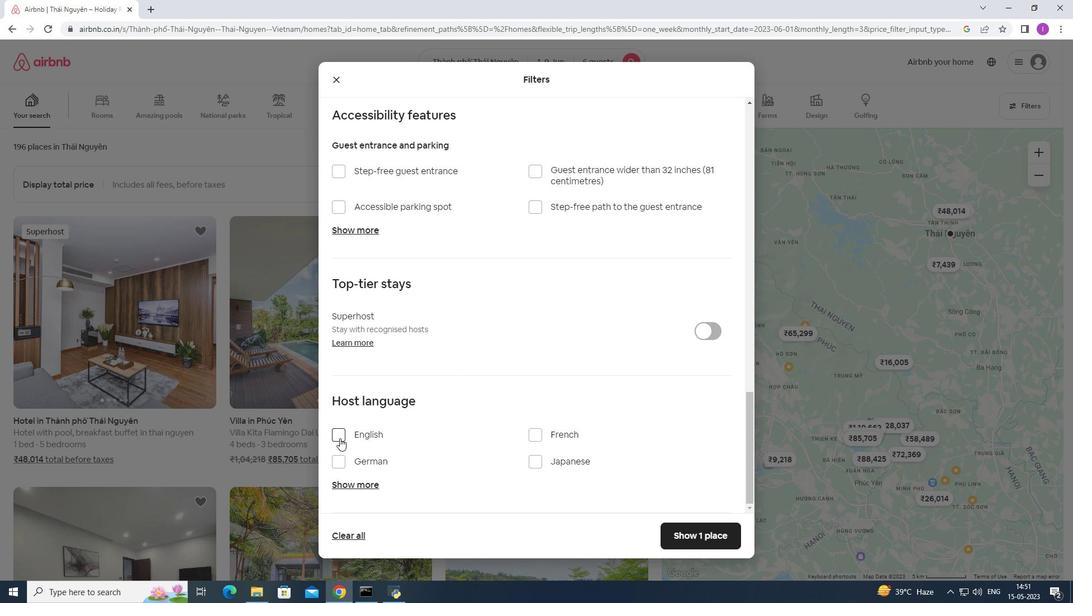 
Action: Mouse moved to (713, 535)
Screenshot: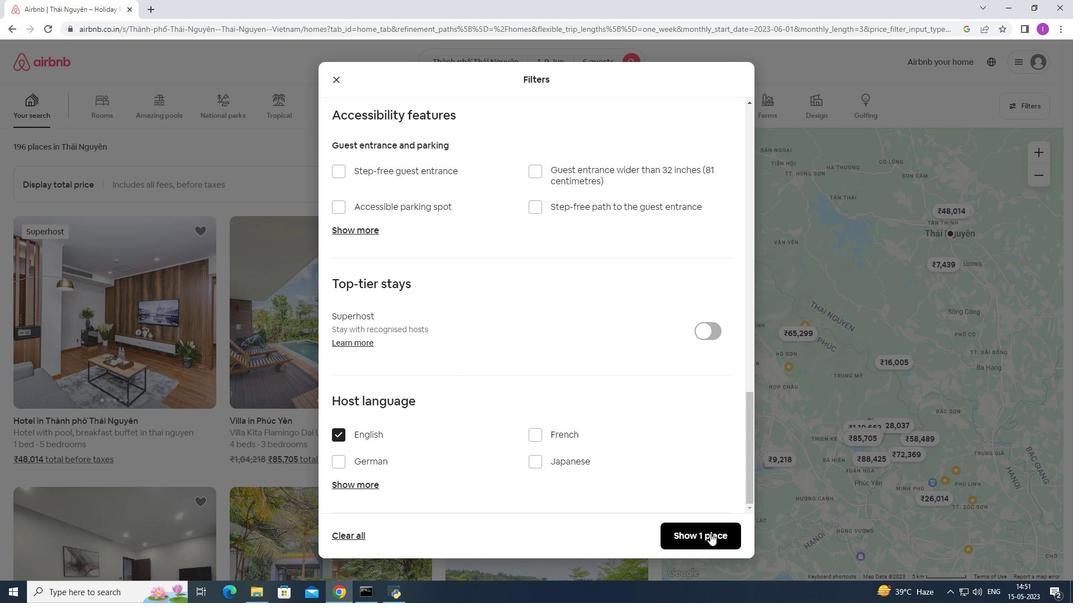 
Action: Mouse pressed left at (713, 535)
Screenshot: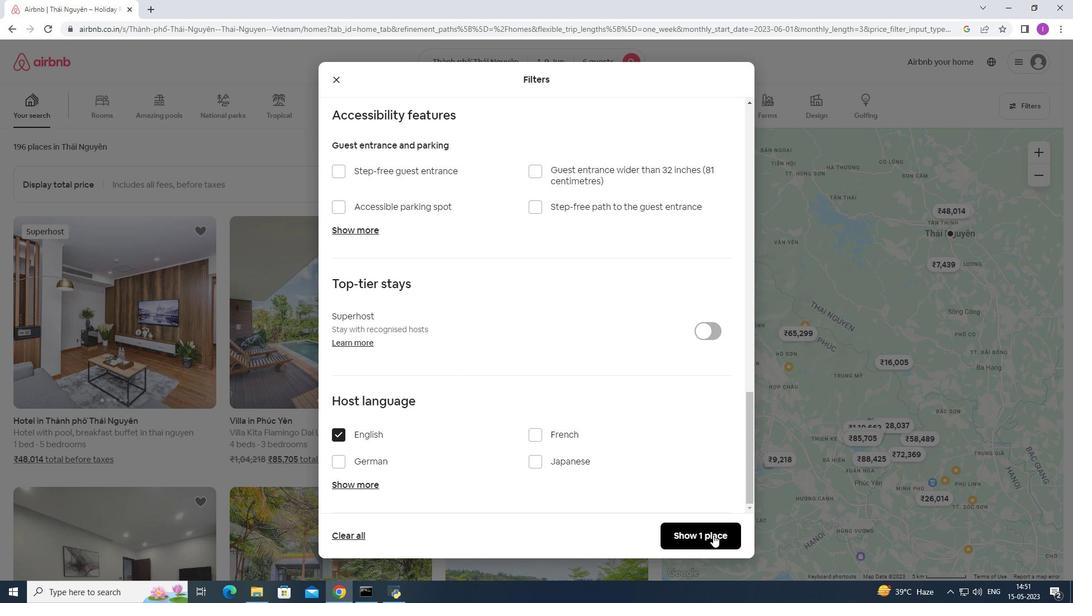 
Action: Mouse moved to (660, 541)
Screenshot: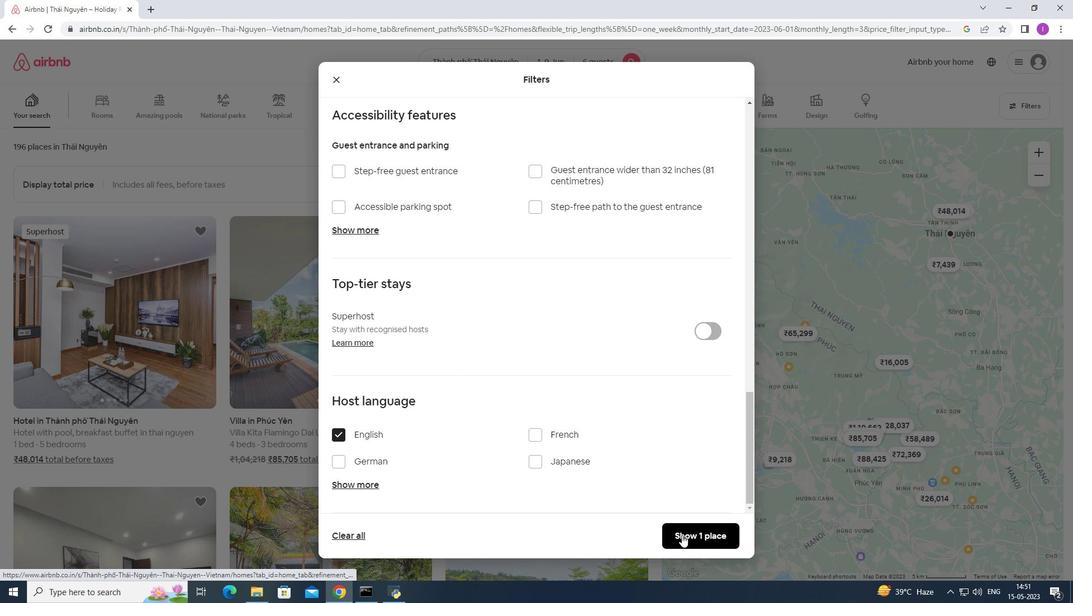 
